 Task: Add Attachment from Trello to Card Card0000000106 in Board Board0000000027 in Workspace WS0000000009 in Trello. Add Cover Blue to Card Card0000000106 in Board Board0000000027 in Workspace WS0000000009 in Trello. Add "Copy Card To …" Button titled Button0000000106 to "bottom" of the list "To Do" to Card Card0000000106 in Board Board0000000027 in Workspace WS0000000009 in Trello. Add Description DS0000000106 to Card Card0000000106 in Board Board0000000027 in Workspace WS0000000009 in Trello. Add Comment CM0000000106 to Card Card0000000106 in Board Board0000000027 in Workspace WS0000000009 in Trello
Action: Mouse moved to (357, 308)
Screenshot: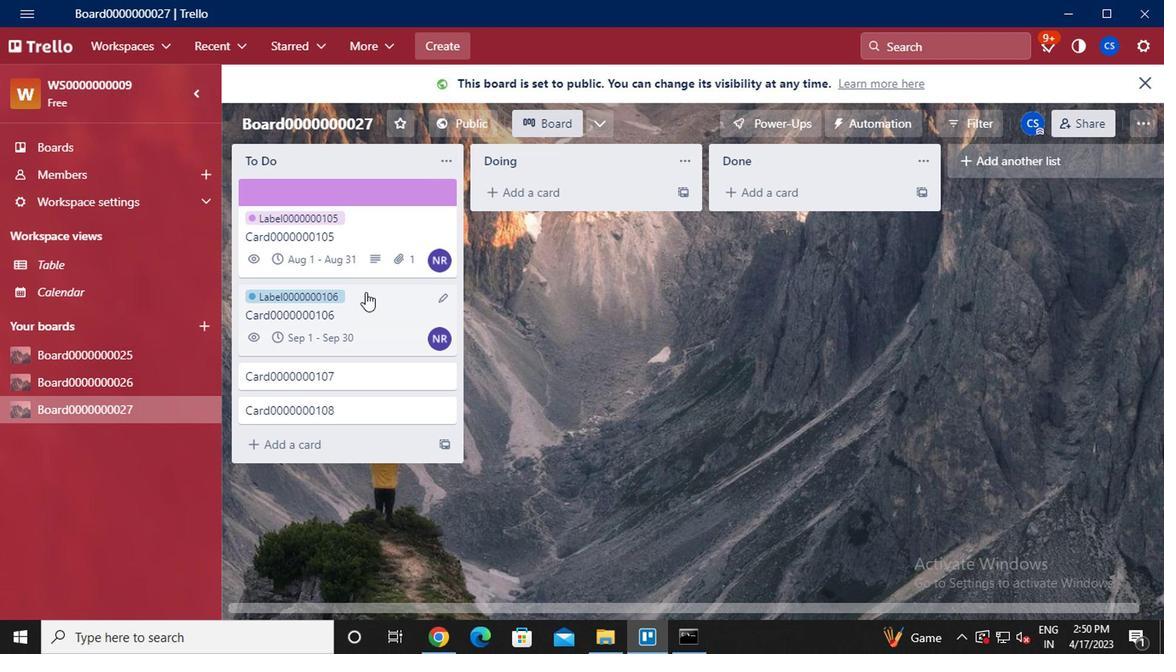 
Action: Mouse pressed left at (357, 308)
Screenshot: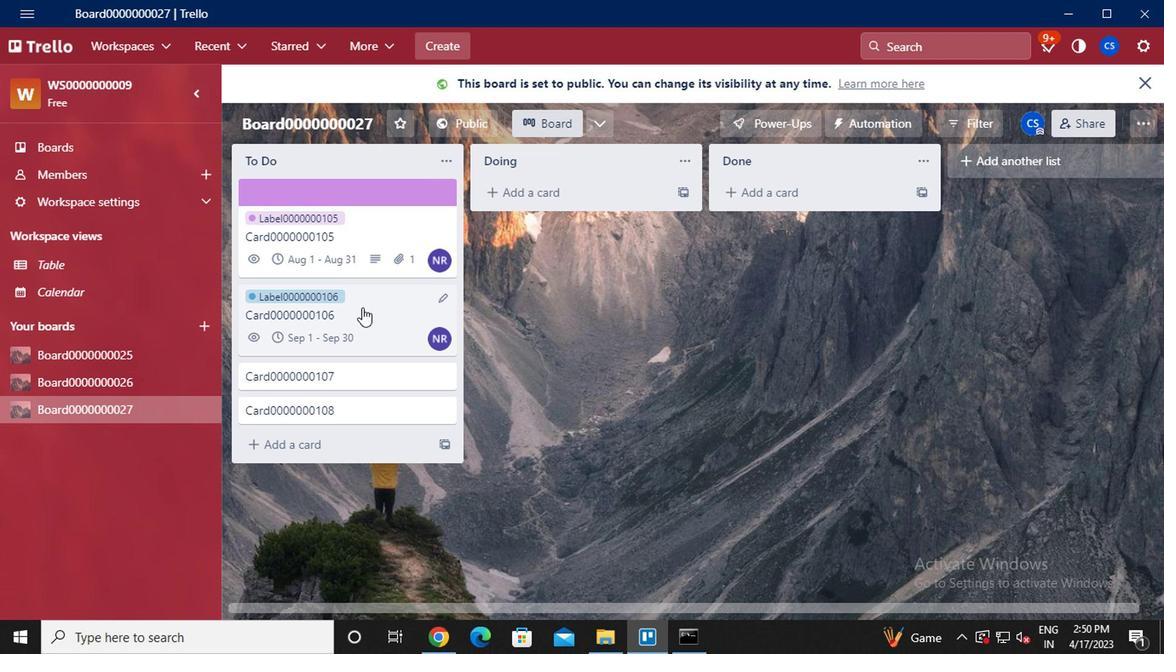 
Action: Mouse moved to (819, 299)
Screenshot: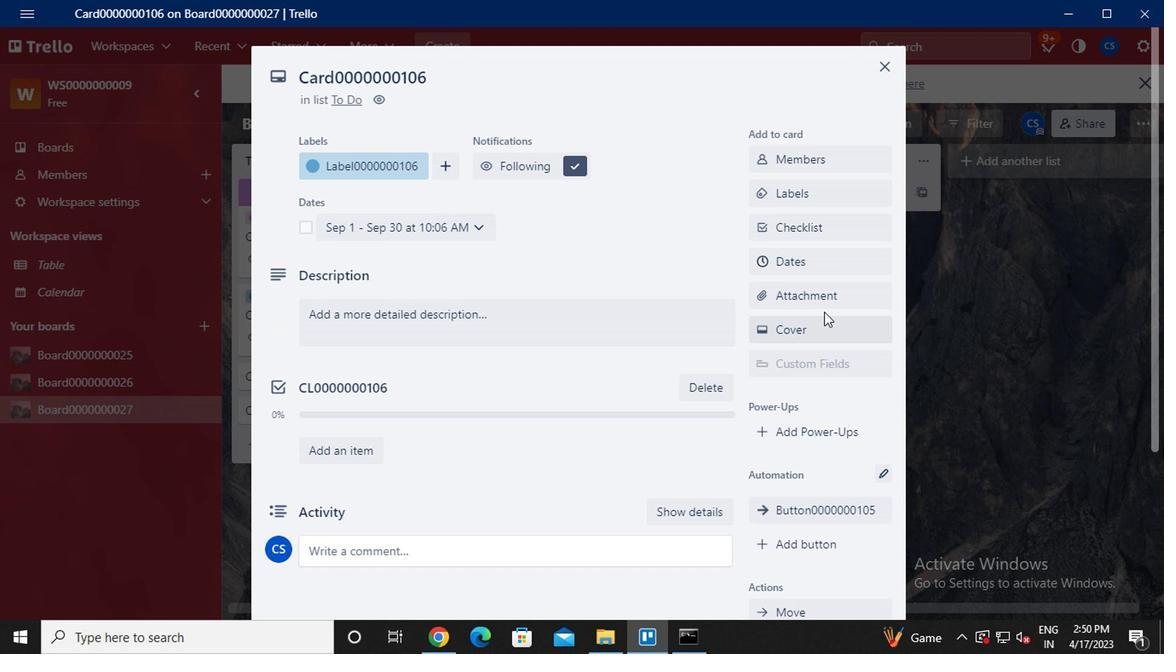 
Action: Mouse pressed left at (819, 299)
Screenshot: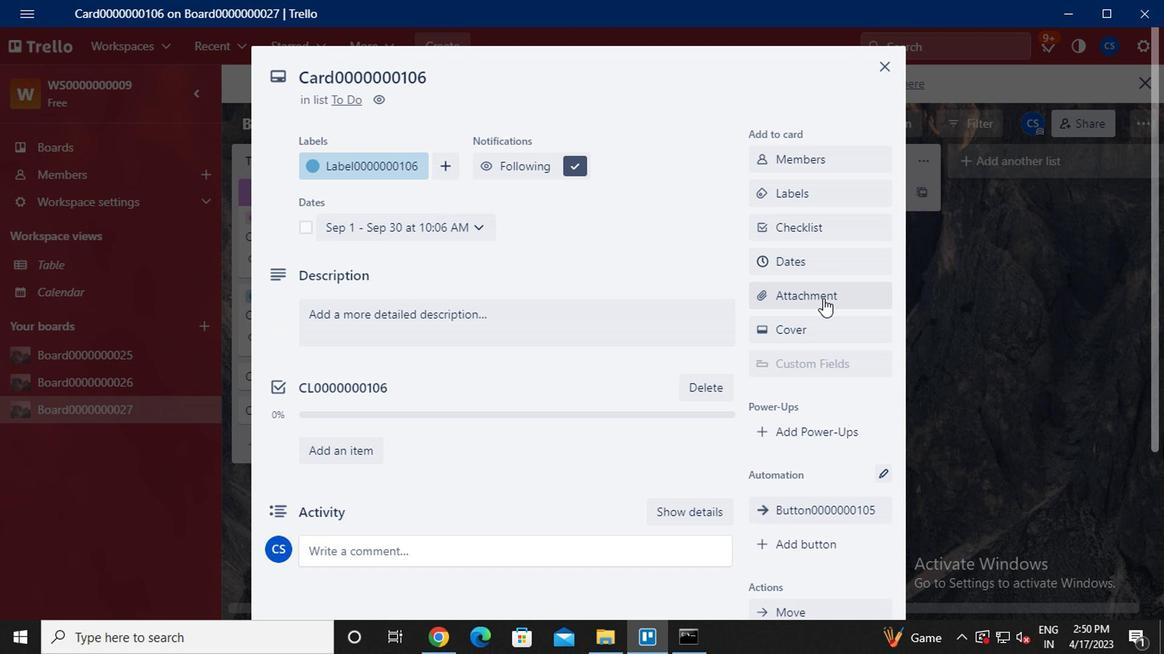 
Action: Mouse moved to (799, 175)
Screenshot: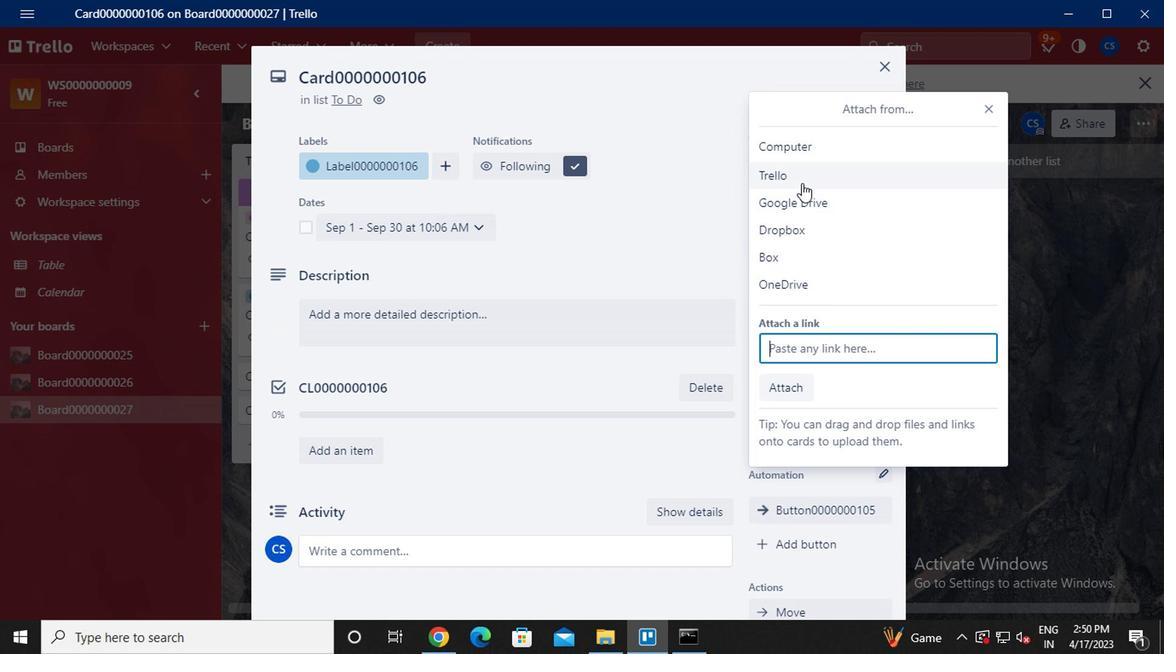 
Action: Mouse pressed left at (799, 175)
Screenshot: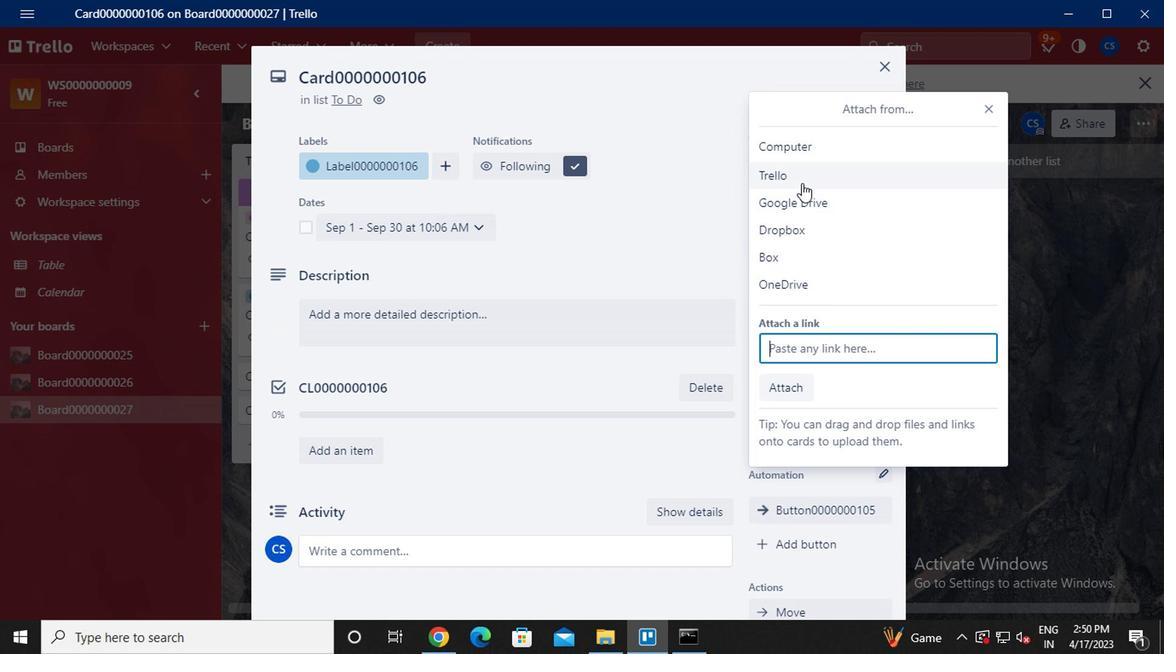 
Action: Mouse moved to (800, 207)
Screenshot: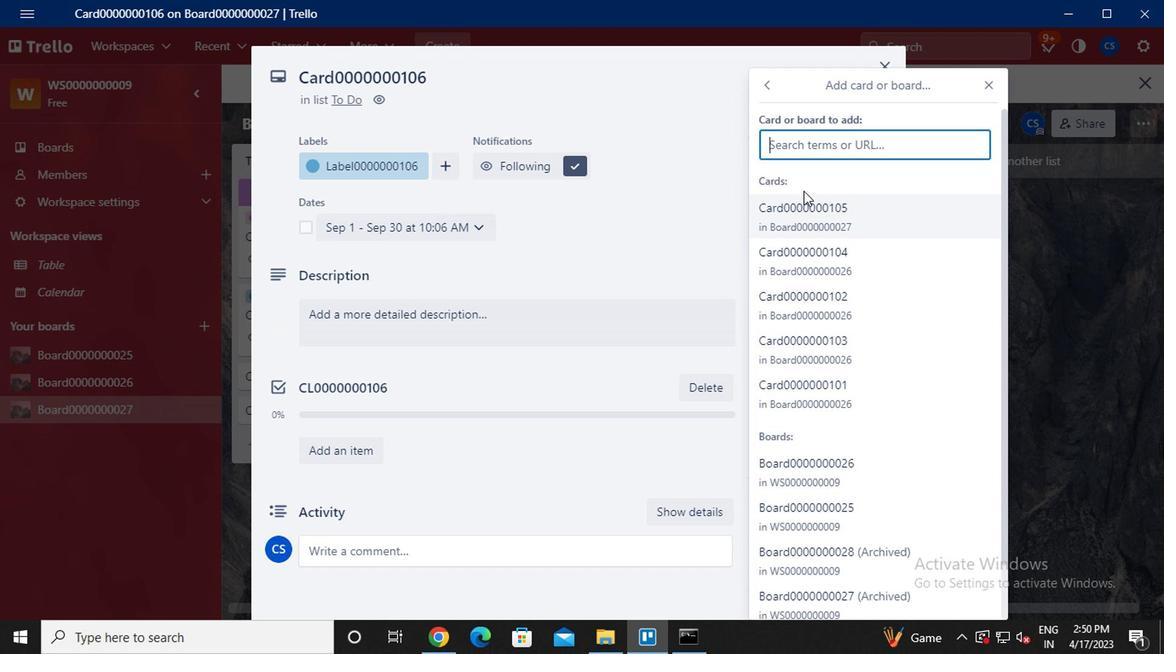
Action: Mouse pressed left at (800, 207)
Screenshot: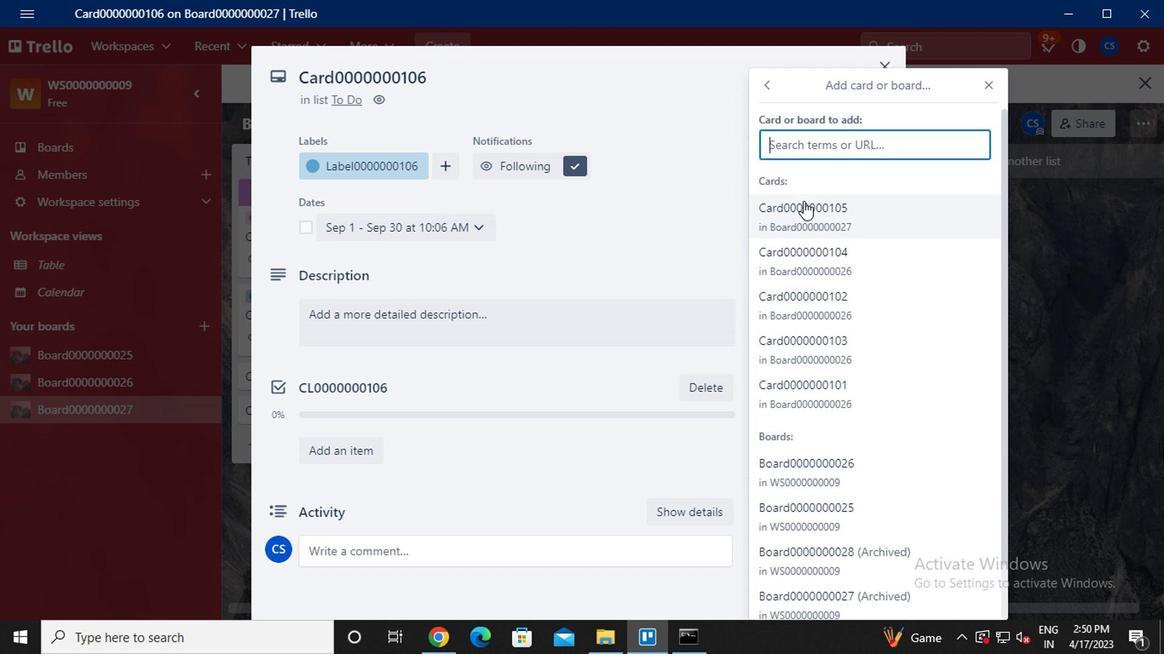 
Action: Mouse moved to (798, 335)
Screenshot: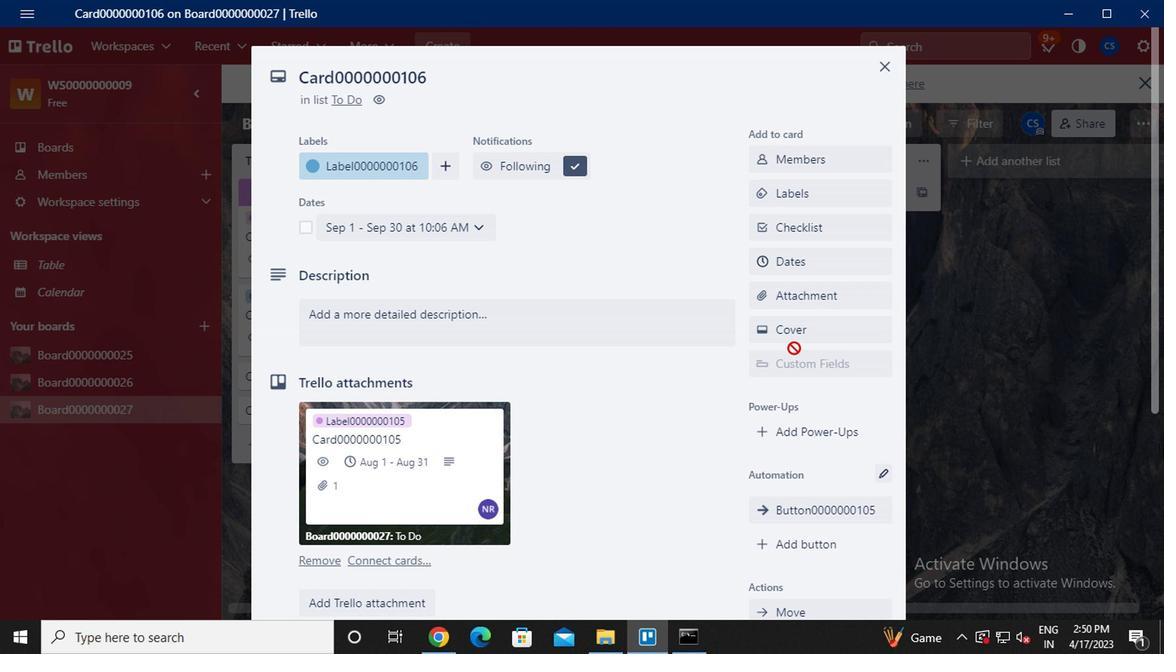 
Action: Mouse pressed left at (798, 335)
Screenshot: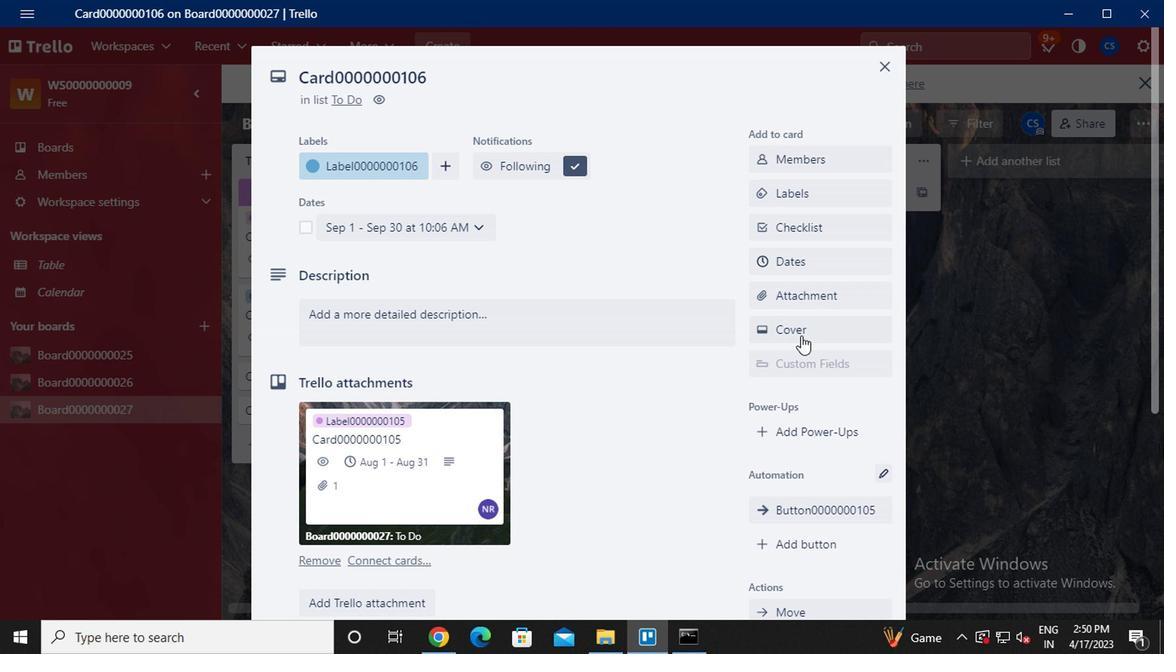 
Action: Mouse moved to (775, 308)
Screenshot: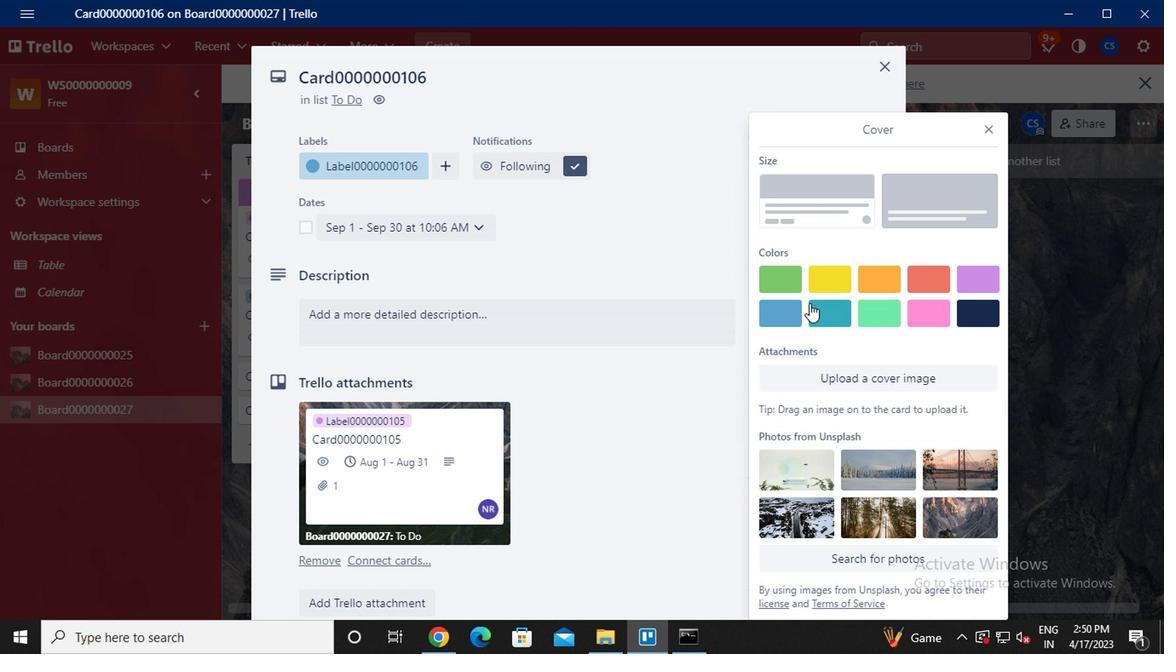 
Action: Mouse pressed left at (775, 308)
Screenshot: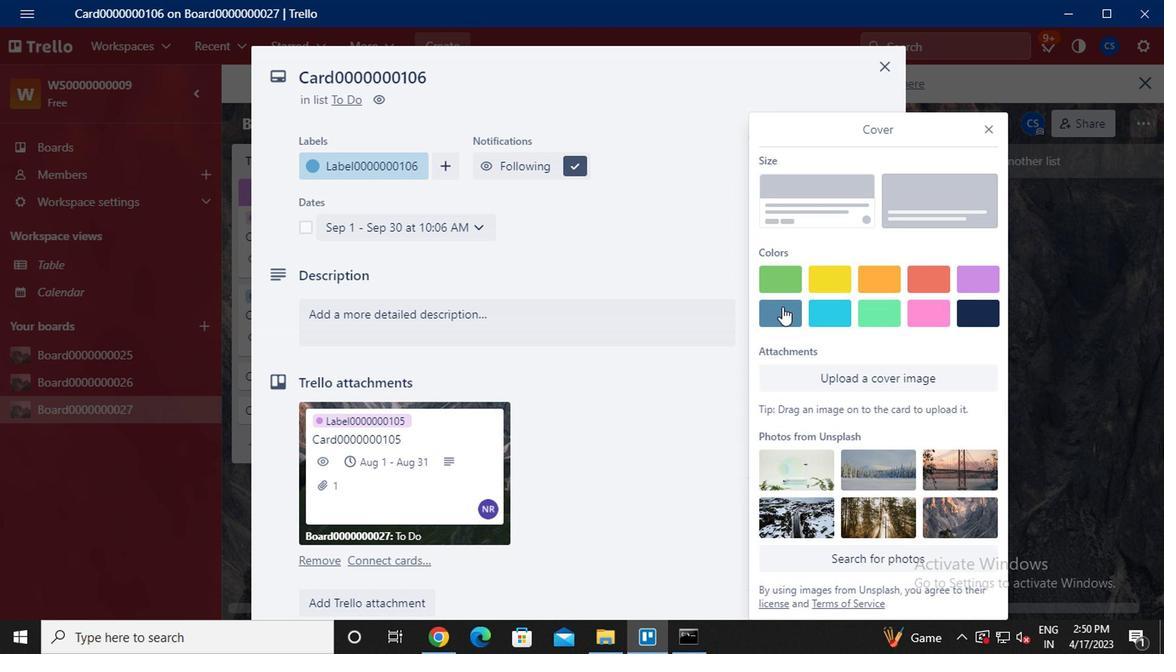 
Action: Mouse moved to (983, 98)
Screenshot: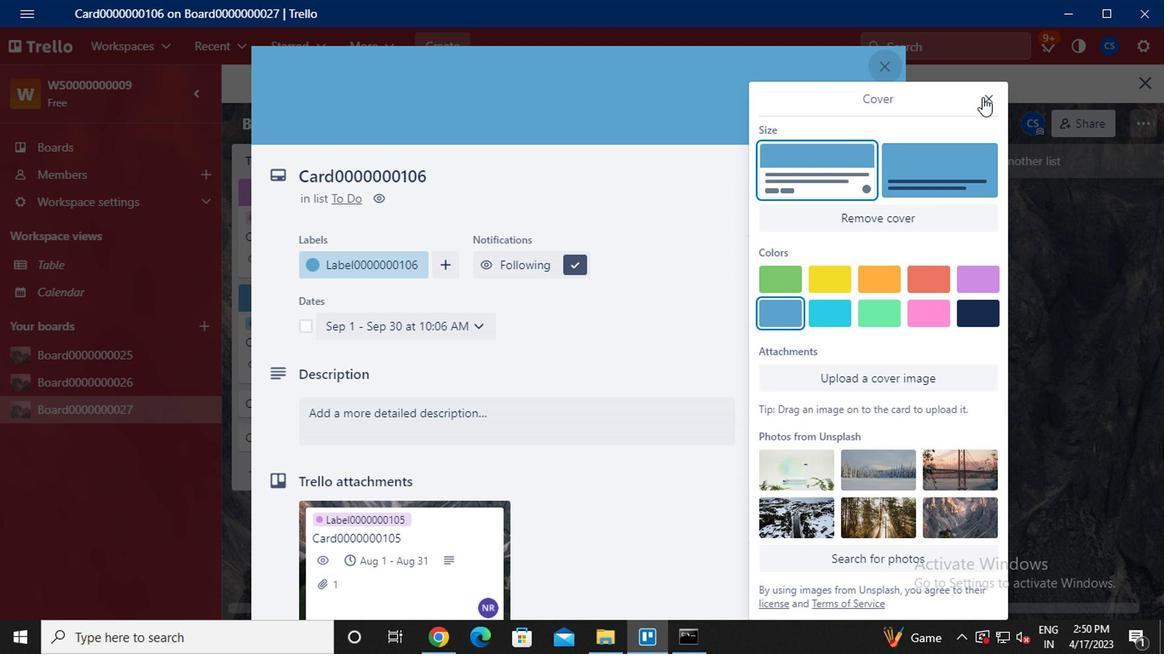 
Action: Mouse pressed left at (983, 98)
Screenshot: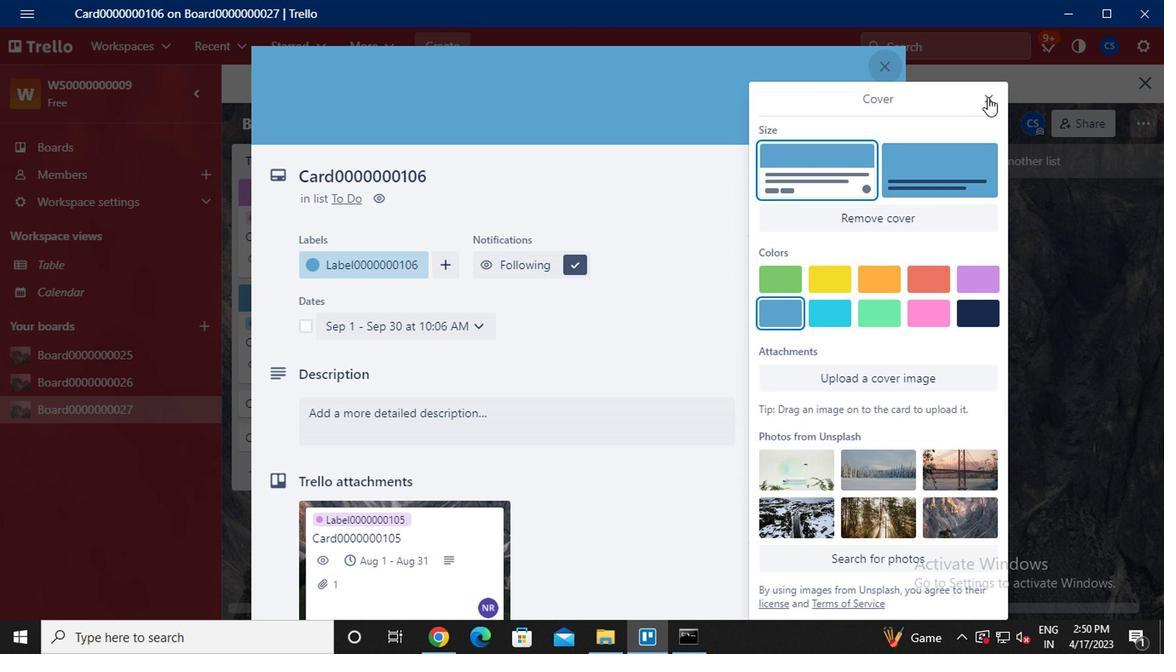 
Action: Mouse moved to (825, 300)
Screenshot: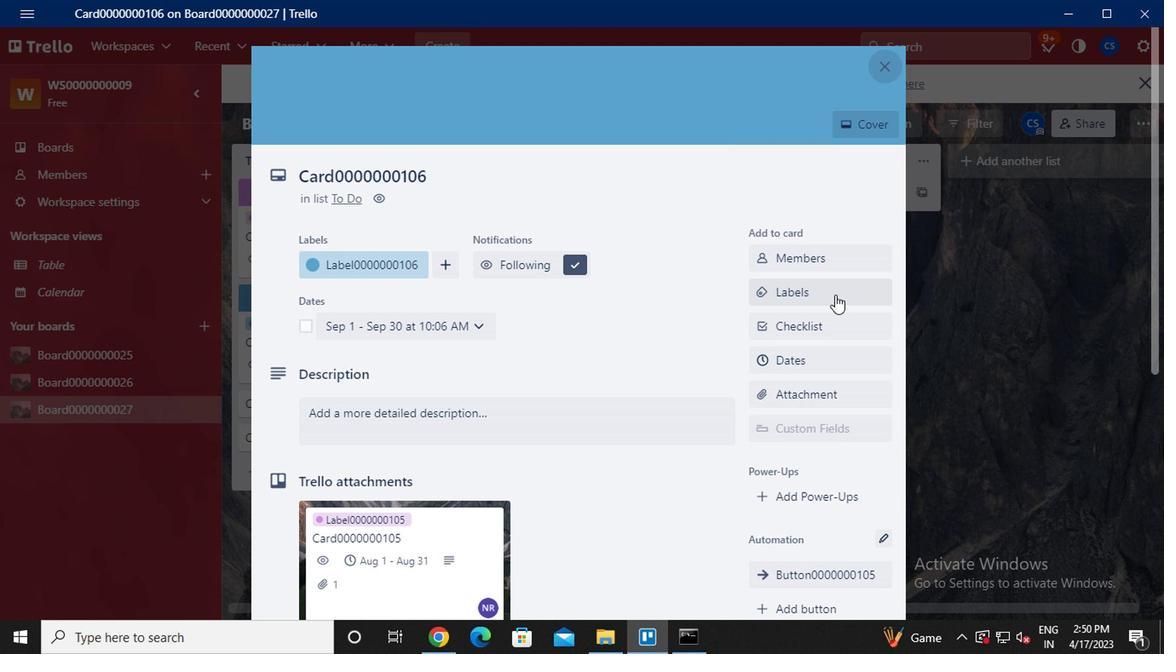 
Action: Mouse scrolled (825, 299) with delta (0, 0)
Screenshot: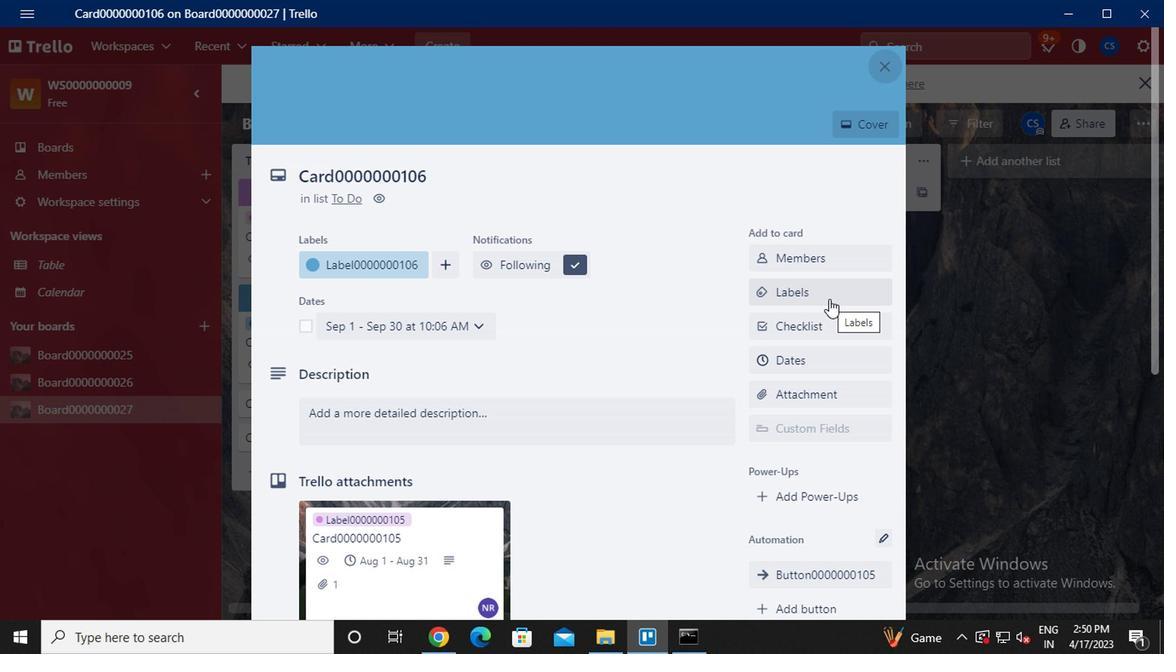 
Action: Mouse moved to (824, 300)
Screenshot: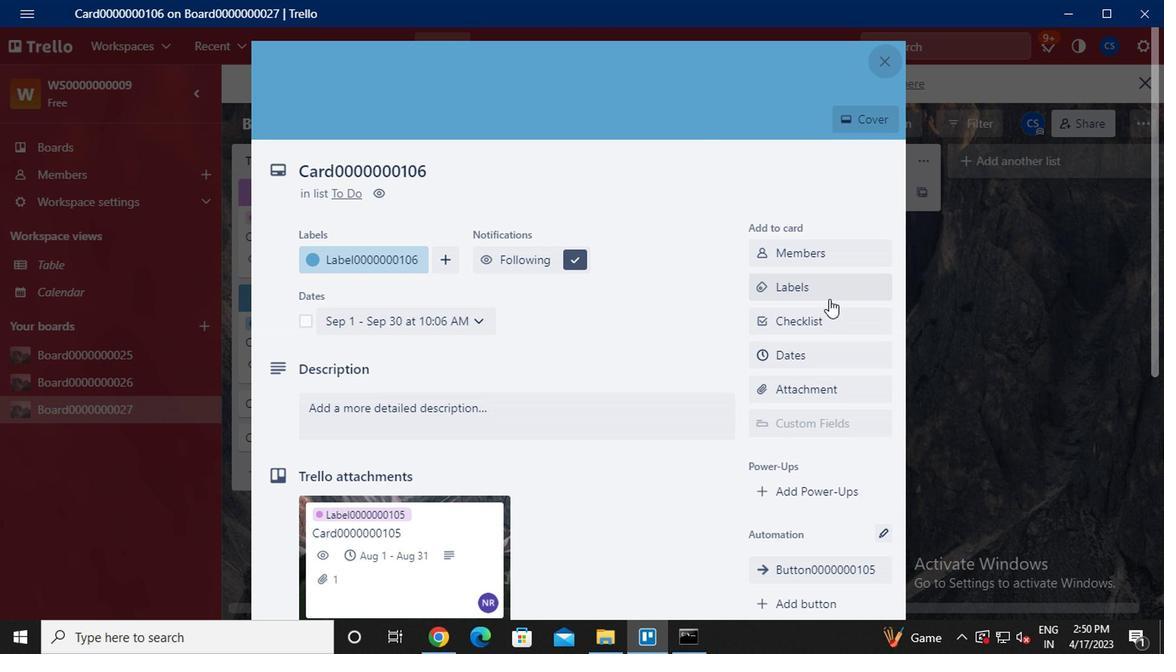 
Action: Mouse scrolled (824, 300) with delta (0, 0)
Screenshot: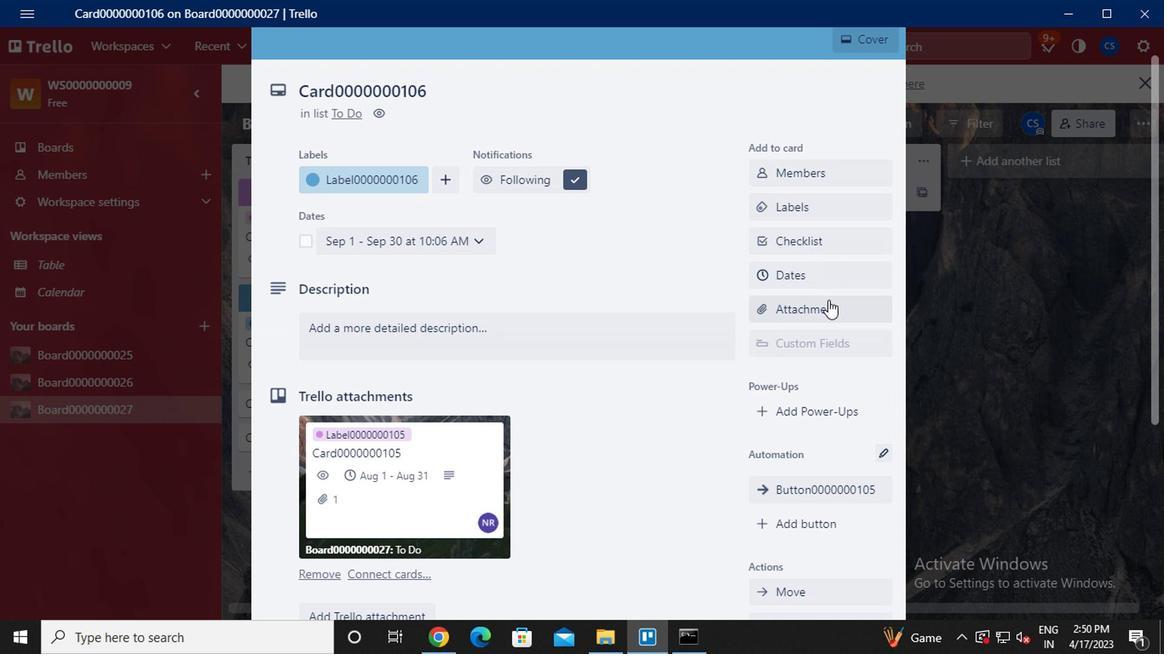 
Action: Mouse moved to (796, 436)
Screenshot: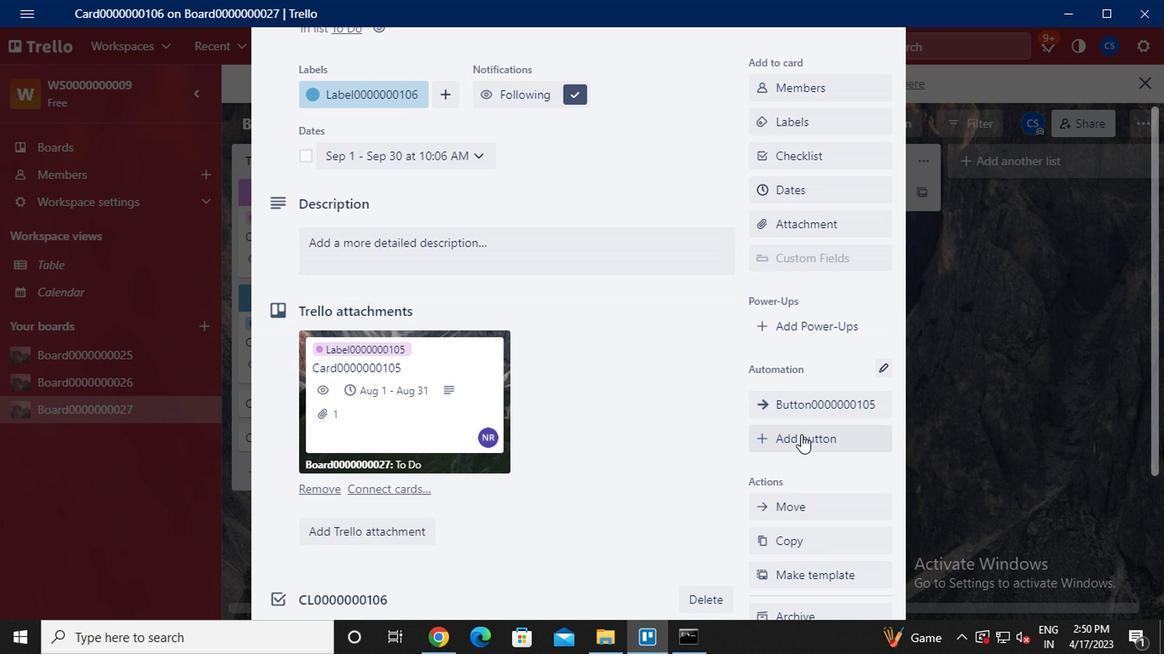 
Action: Mouse pressed left at (796, 436)
Screenshot: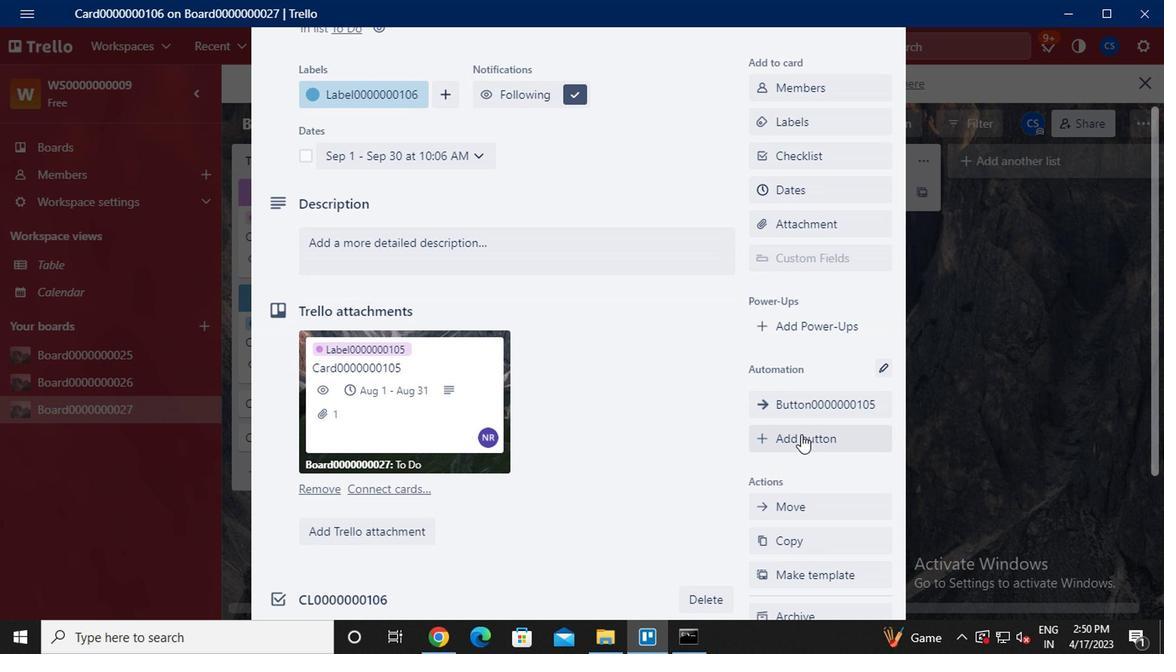 
Action: Mouse moved to (827, 198)
Screenshot: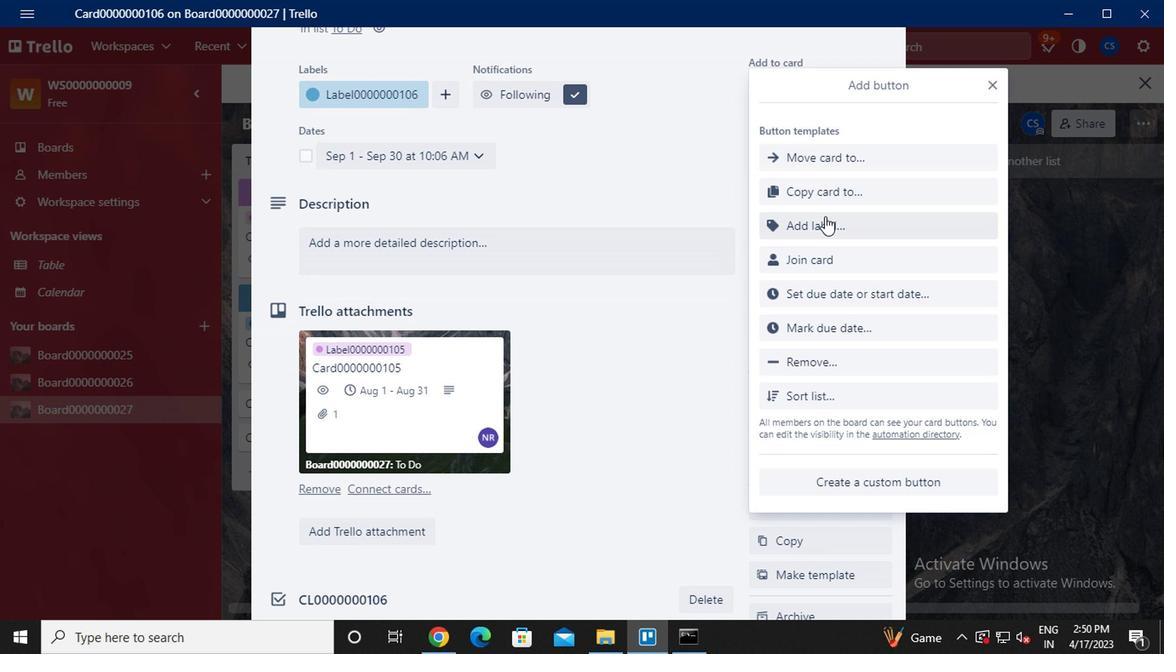 
Action: Mouse pressed left at (827, 198)
Screenshot: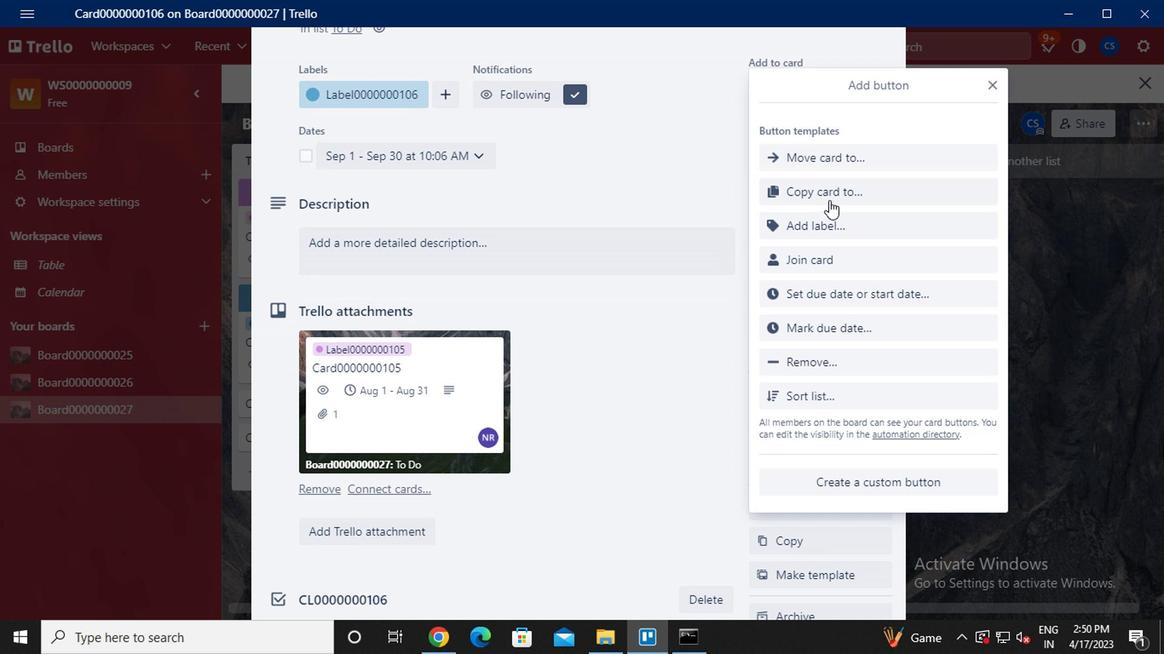 
Action: Mouse moved to (788, 235)
Screenshot: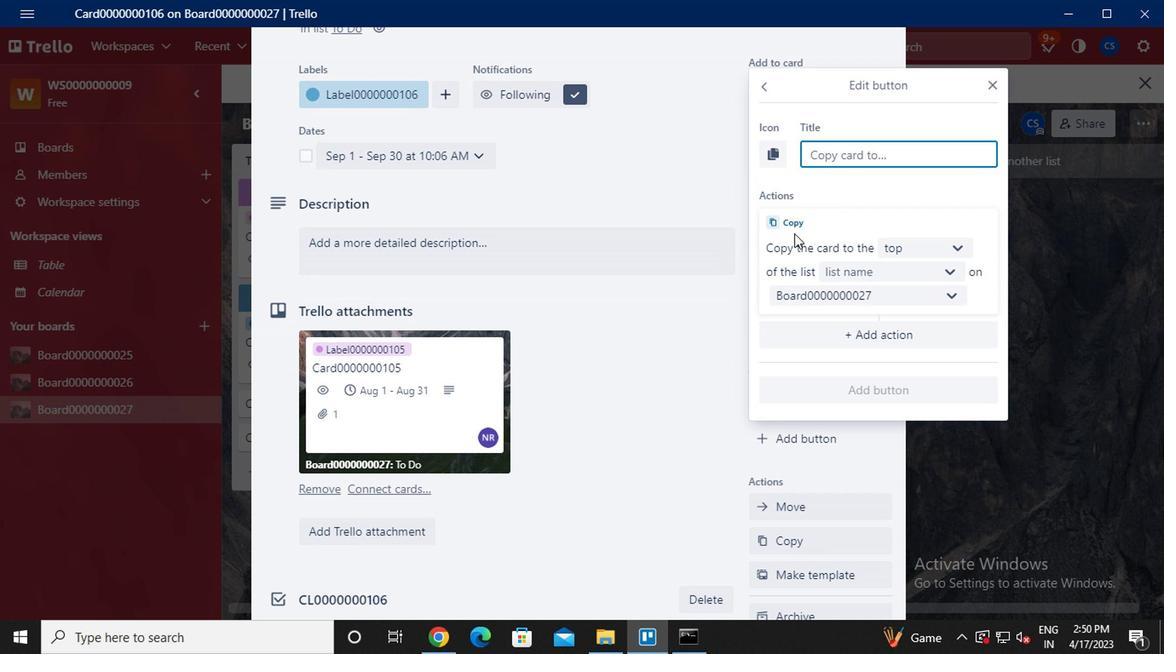 
Action: Key pressed <Key.caps_lock>b<Key.caps_lock>utton0000000106
Screenshot: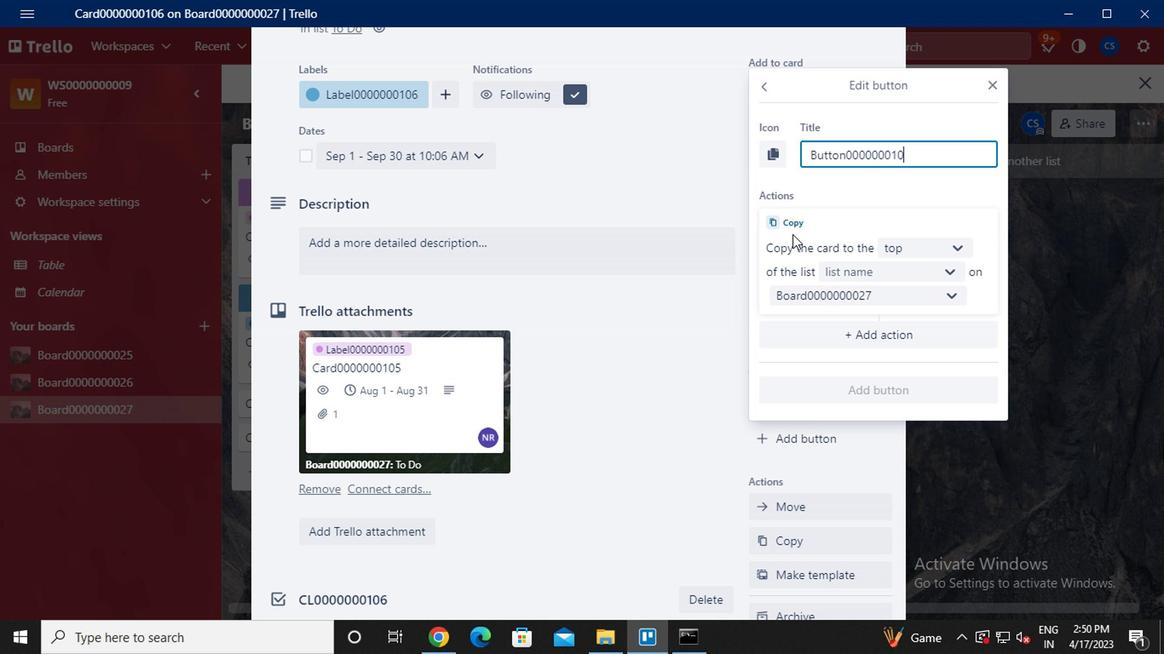 
Action: Mouse moved to (874, 270)
Screenshot: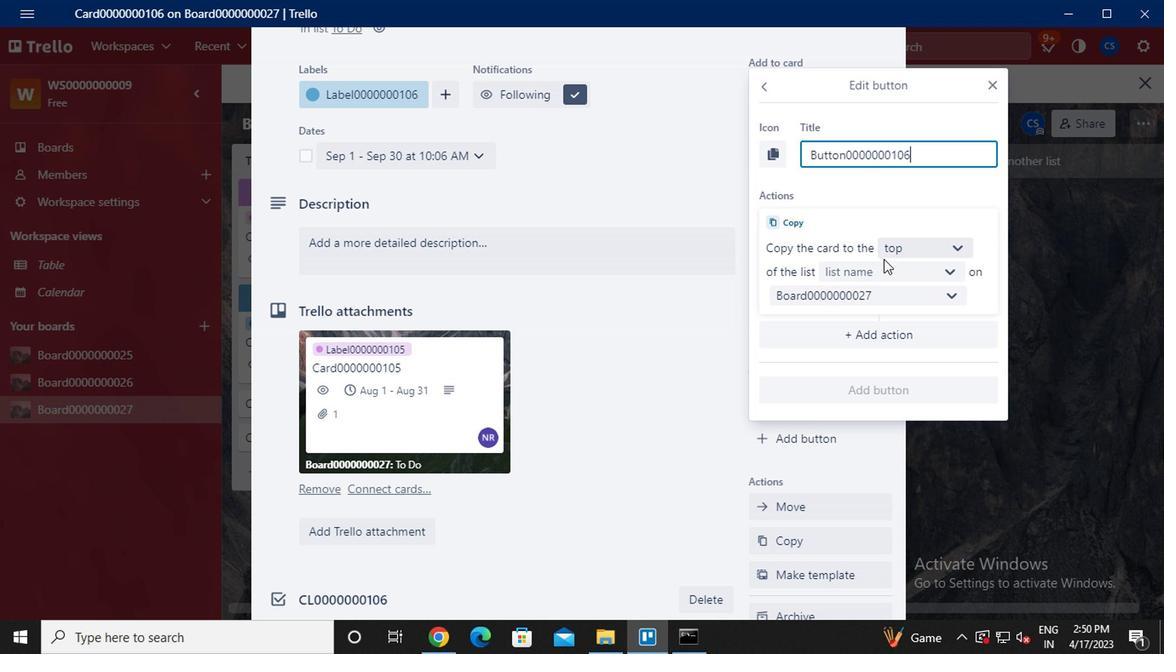 
Action: Mouse pressed left at (874, 270)
Screenshot: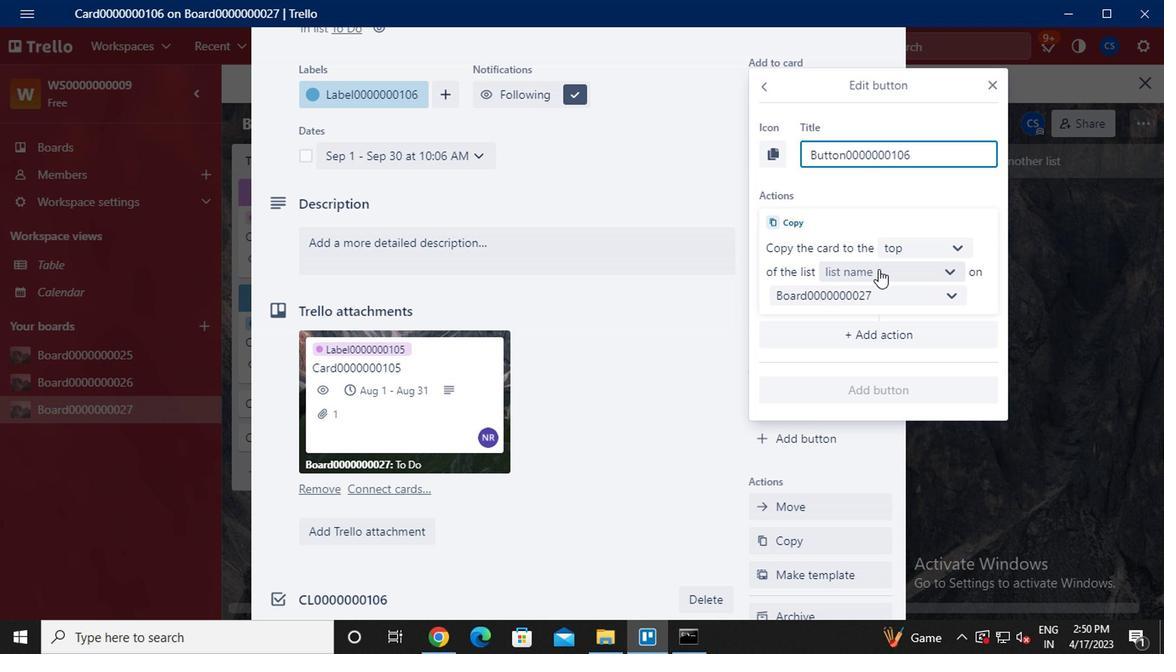 
Action: Mouse moved to (864, 309)
Screenshot: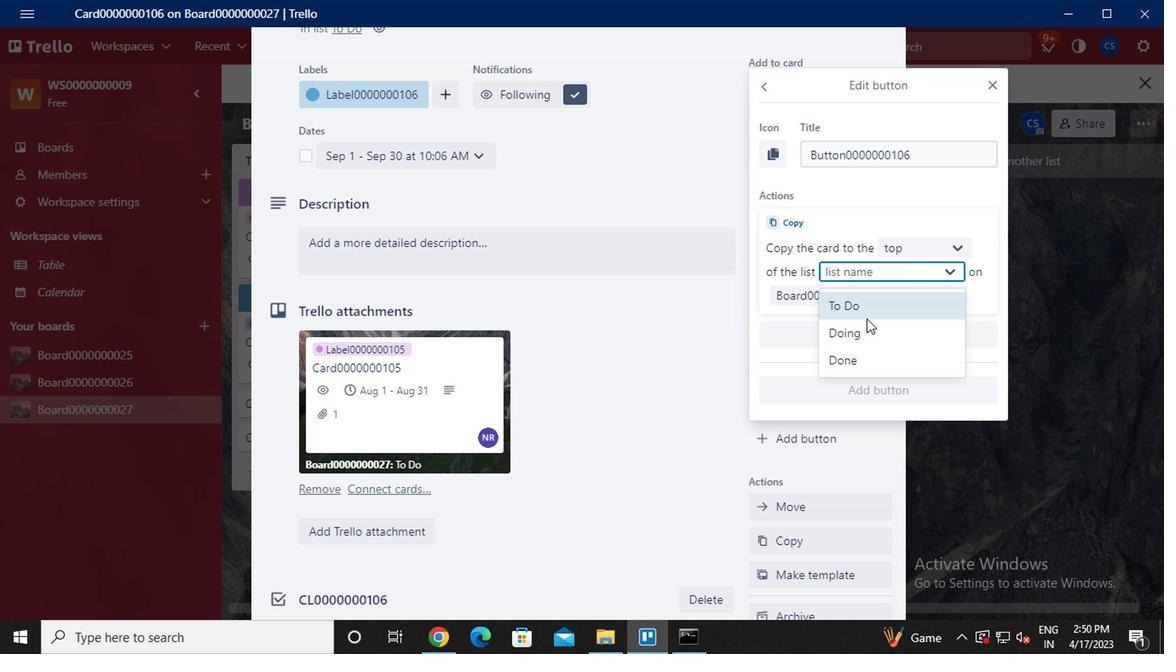 
Action: Mouse pressed left at (864, 309)
Screenshot: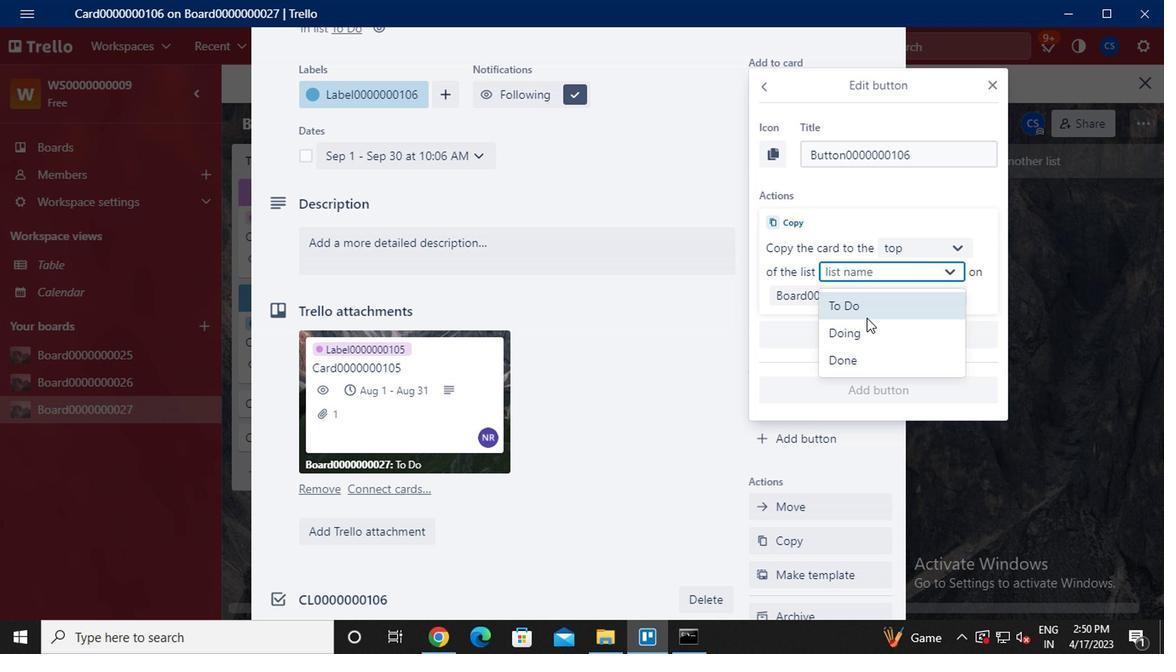 
Action: Mouse moved to (876, 398)
Screenshot: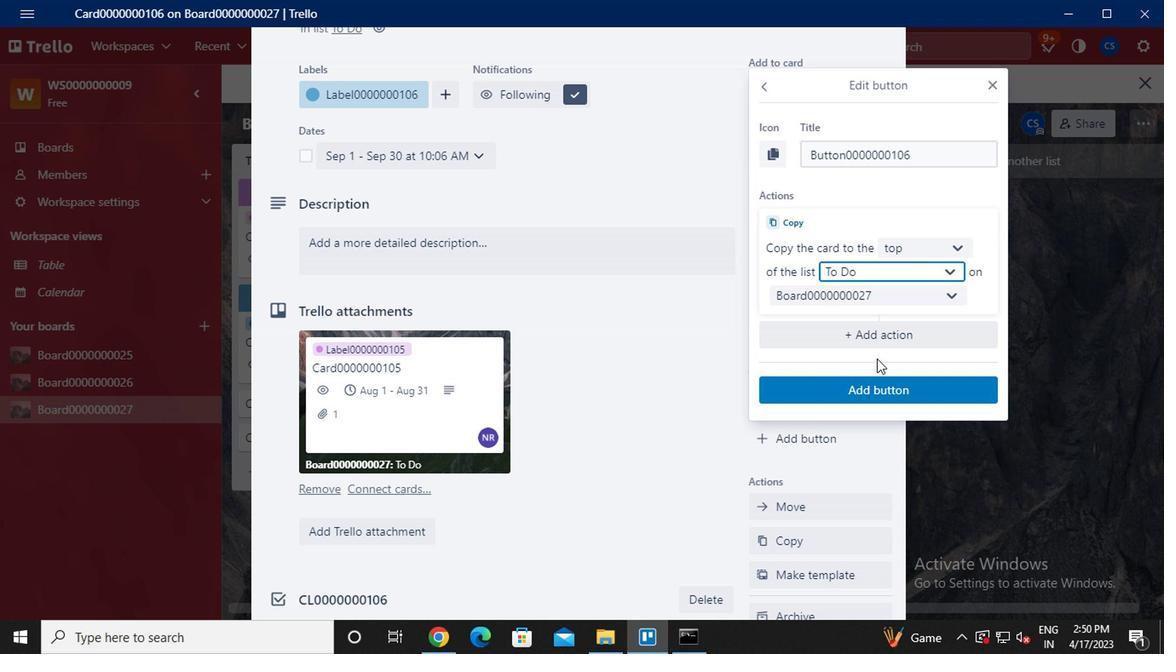 
Action: Mouse pressed left at (876, 398)
Screenshot: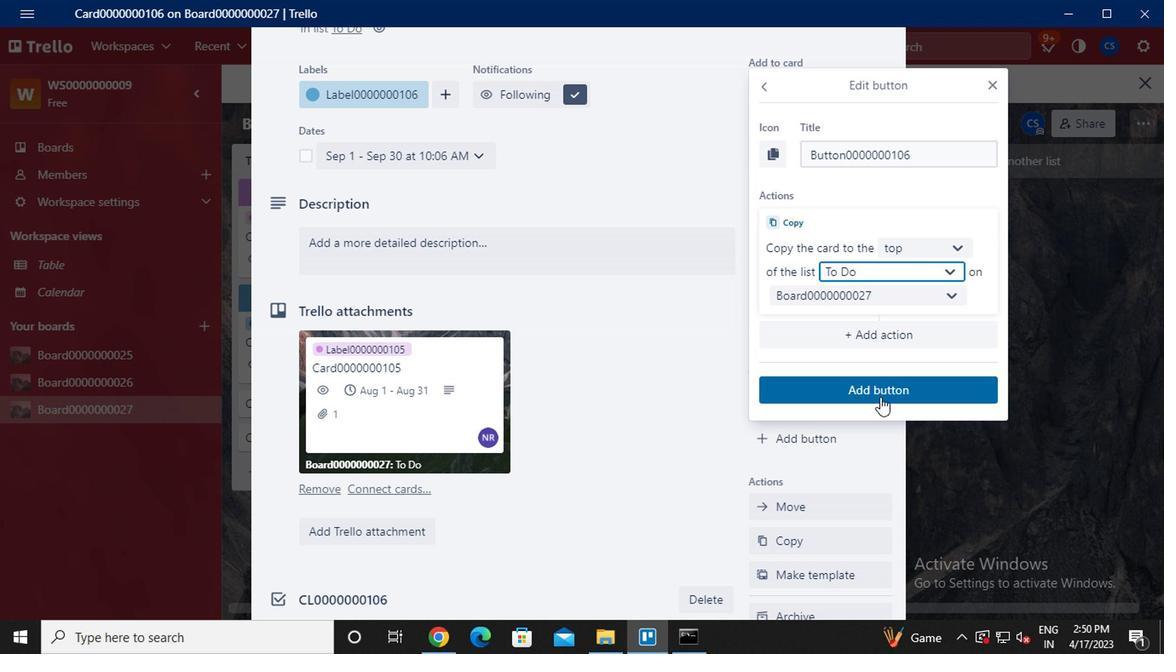 
Action: Mouse moved to (481, 353)
Screenshot: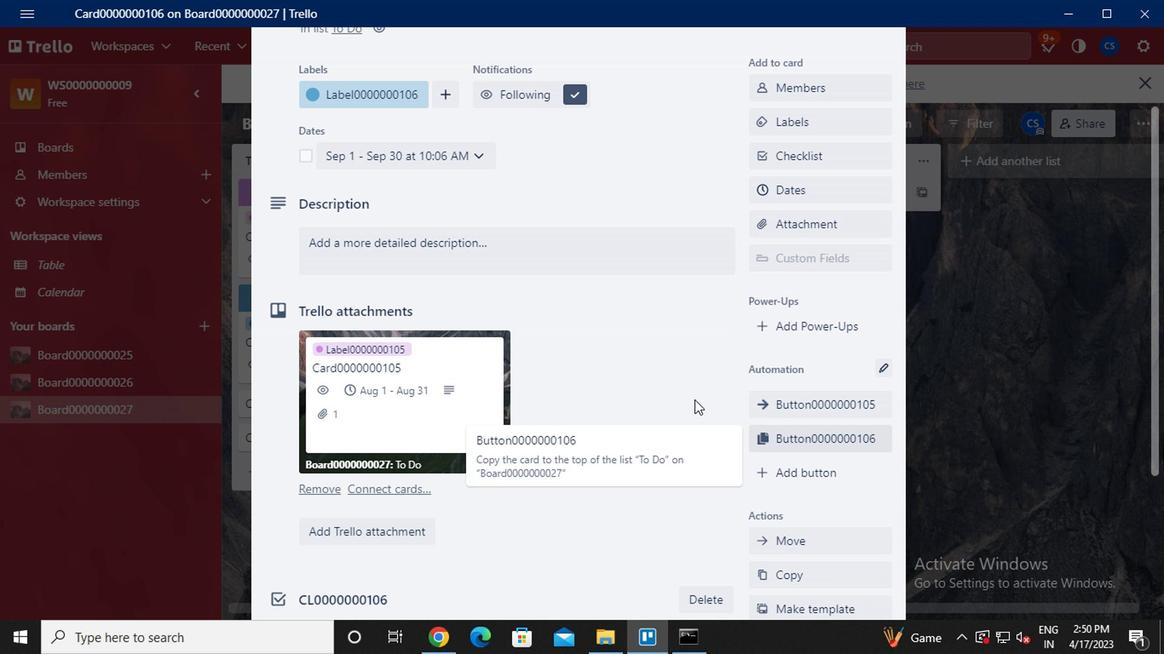 
Action: Mouse scrolled (481, 354) with delta (0, 1)
Screenshot: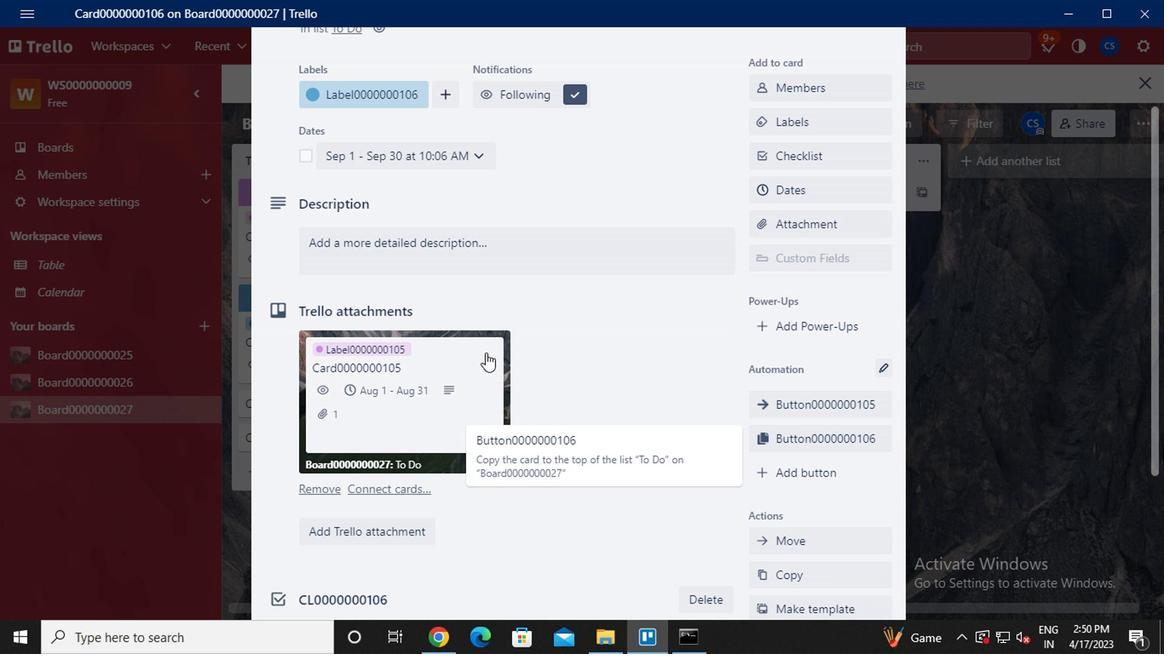 
Action: Mouse moved to (449, 334)
Screenshot: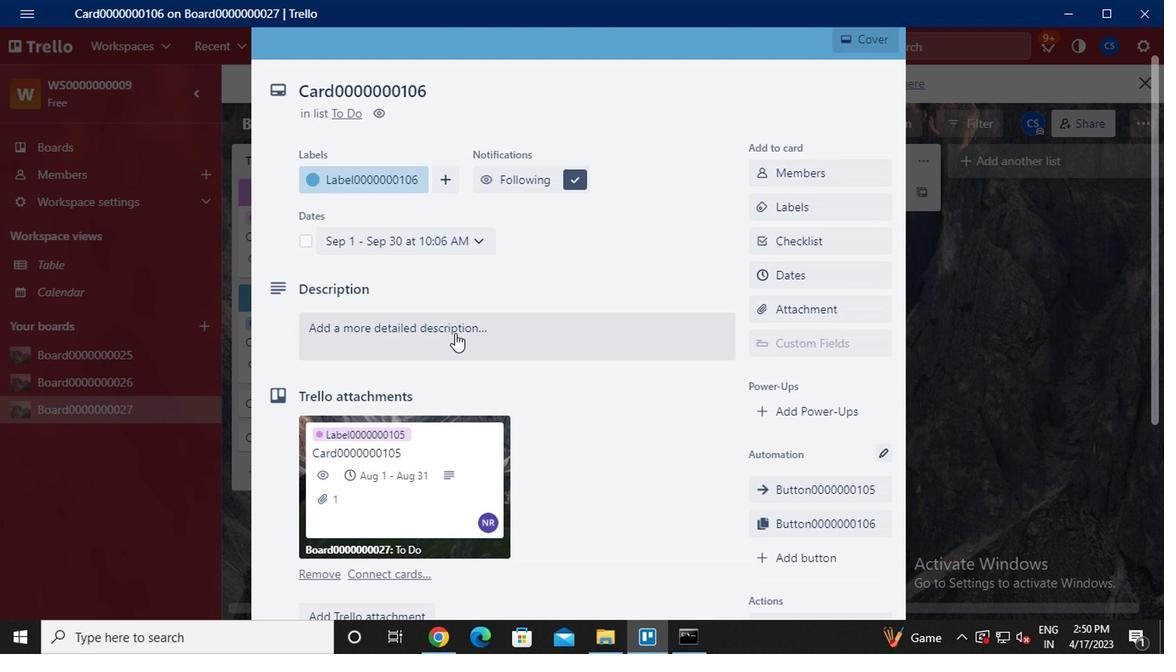 
Action: Mouse pressed left at (449, 334)
Screenshot: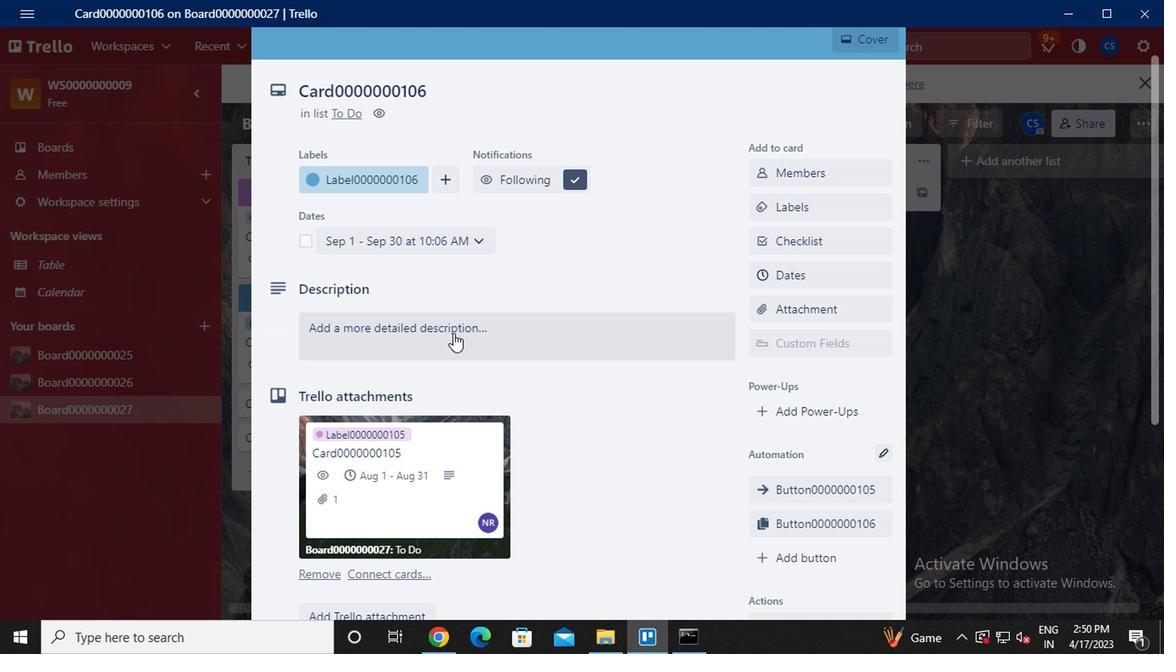 
Action: Mouse moved to (448, 334)
Screenshot: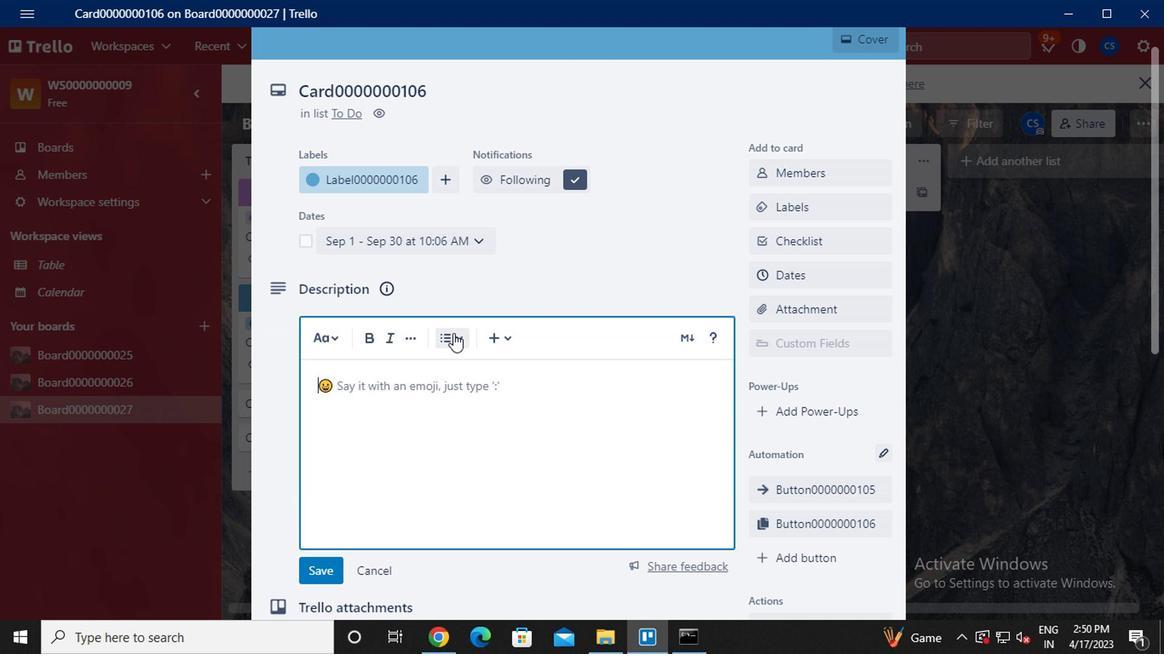 
Action: Key pressed <Key.caps_lock>ds00000000<Key.backspace>16<Key.backspace><Key.backspace>106
Screenshot: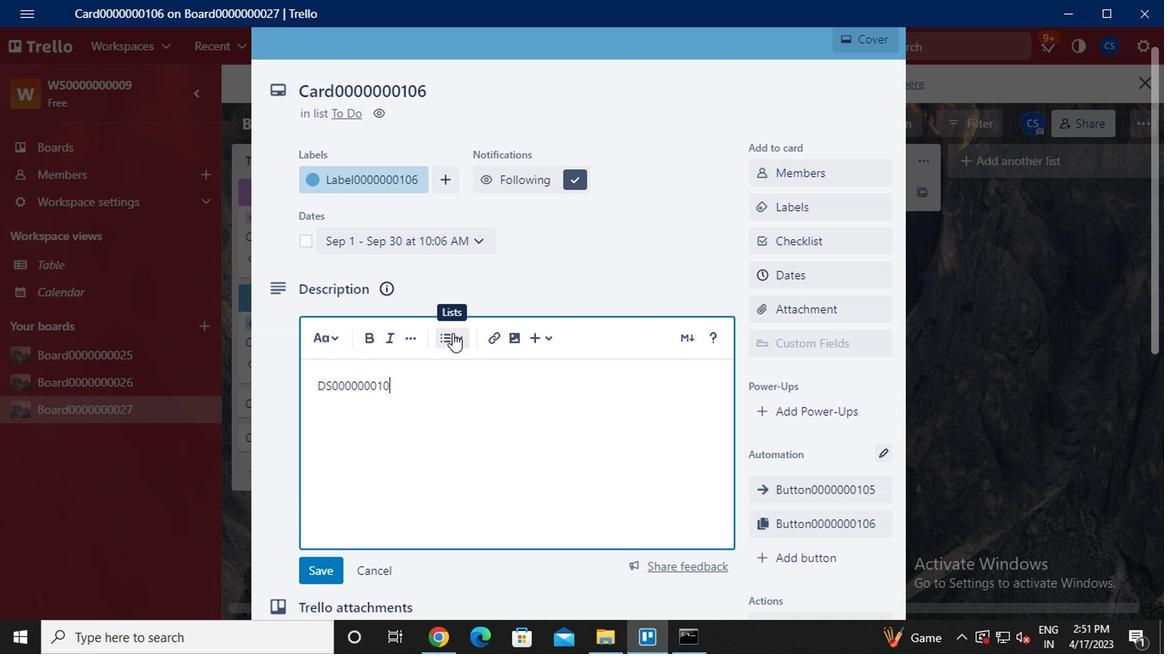 
Action: Mouse moved to (397, 401)
Screenshot: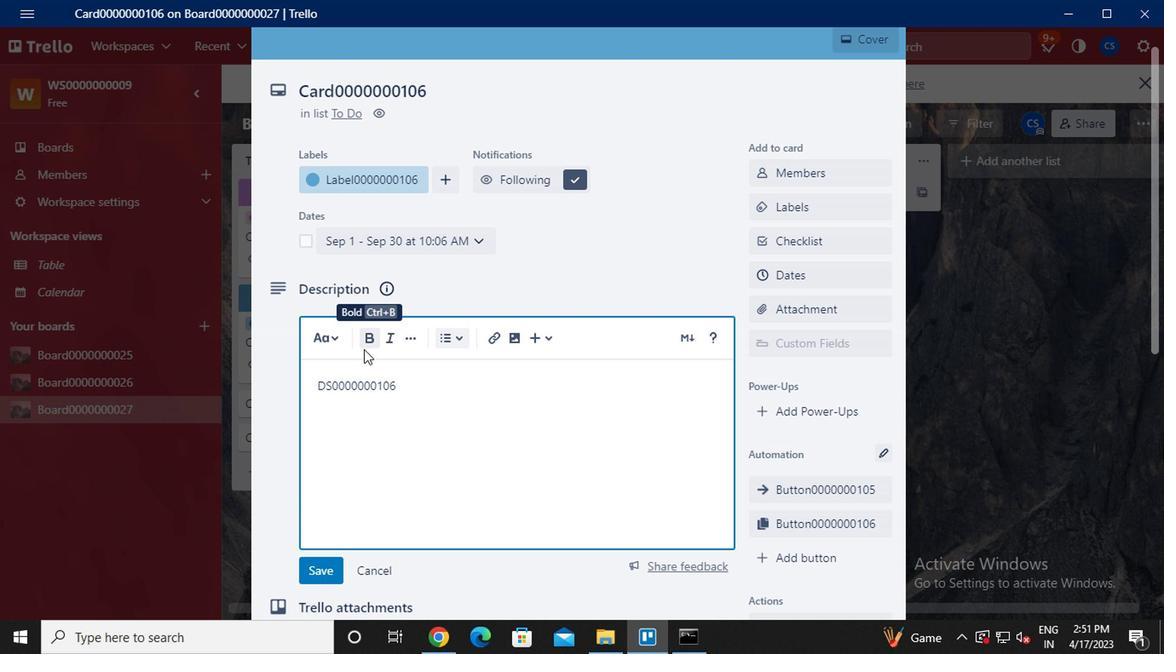 
Action: Mouse scrolled (397, 400) with delta (0, 0)
Screenshot: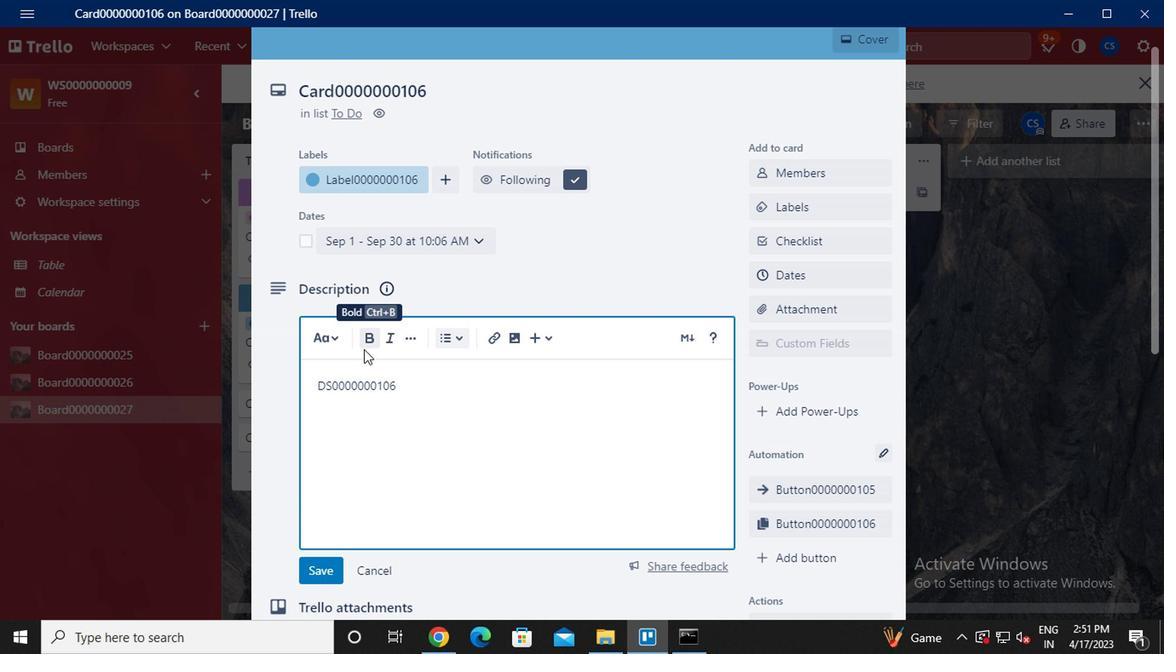 
Action: Mouse moved to (399, 442)
Screenshot: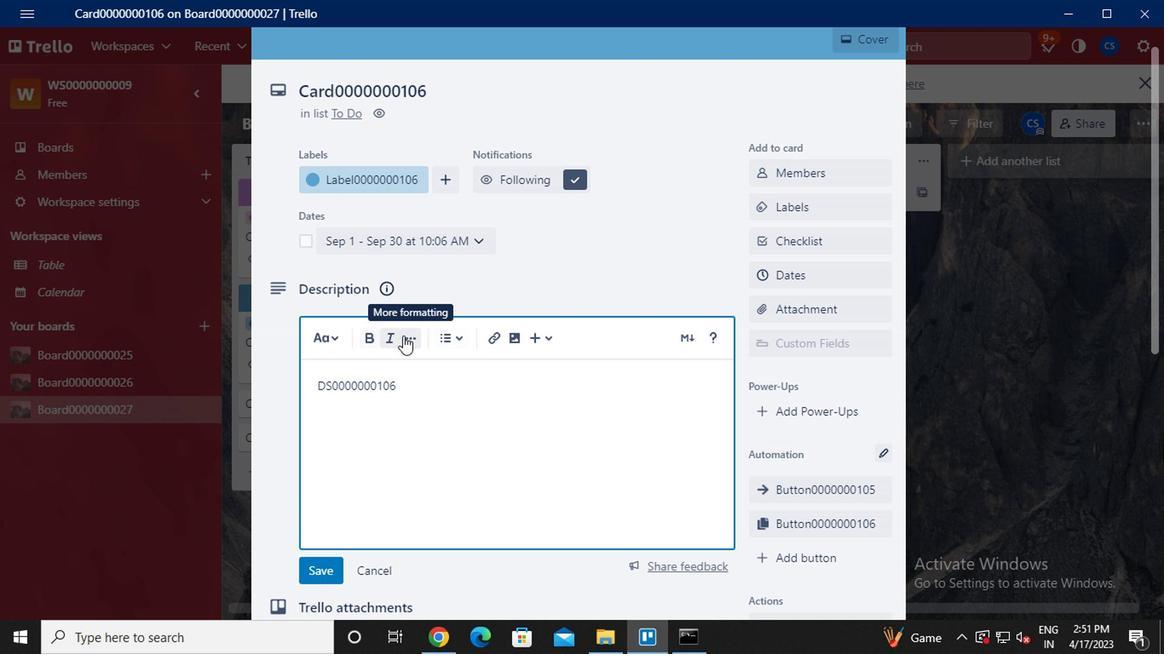 
Action: Mouse scrolled (399, 441) with delta (0, -1)
Screenshot: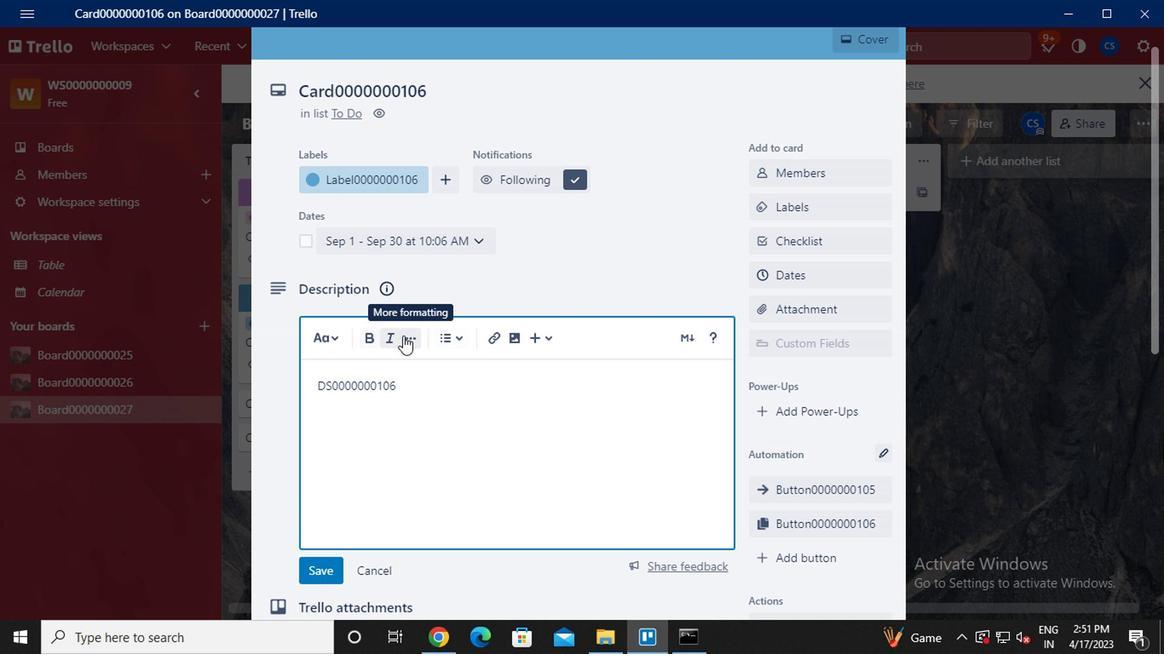 
Action: Mouse moved to (308, 391)
Screenshot: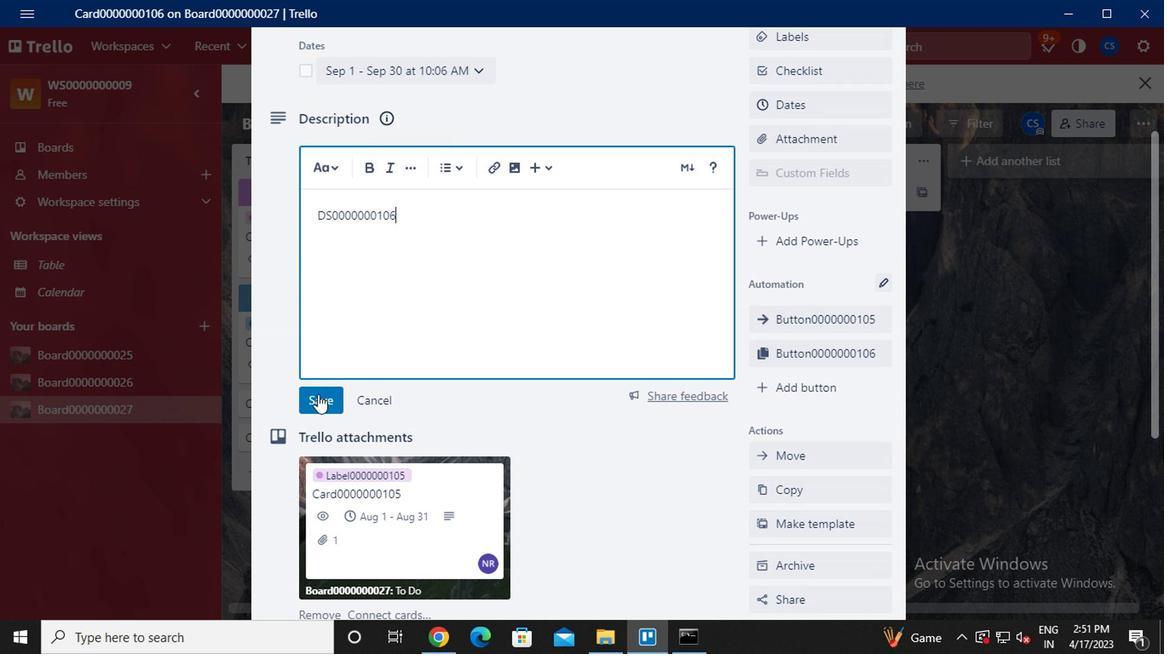 
Action: Mouse pressed left at (308, 391)
Screenshot: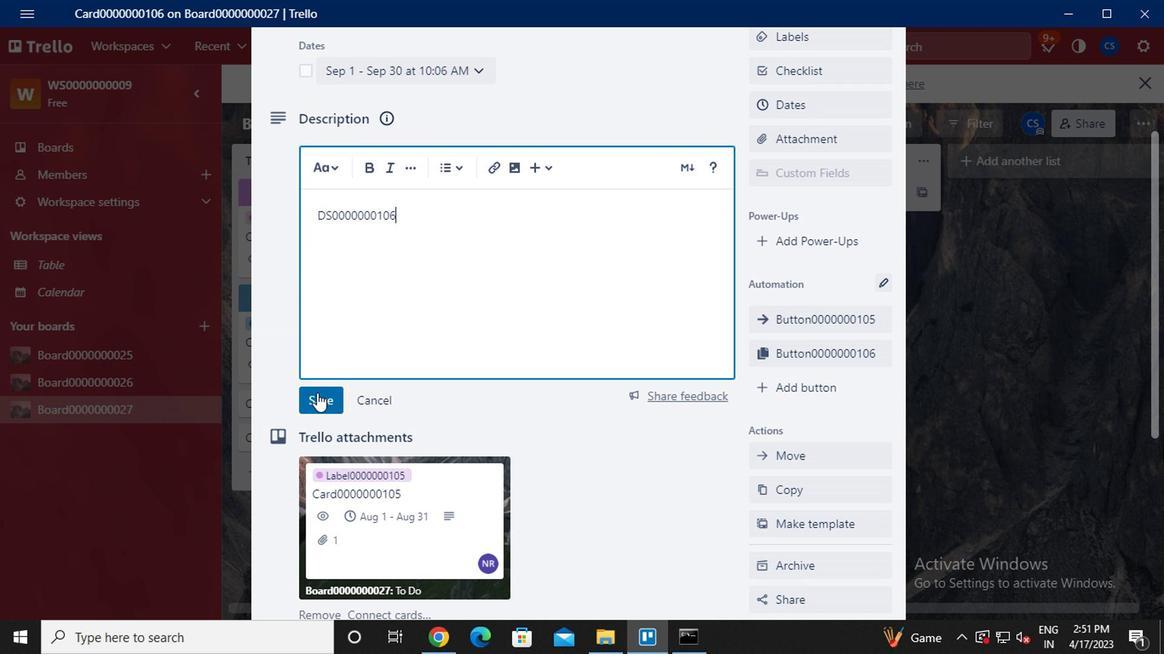 
Action: Mouse moved to (456, 408)
Screenshot: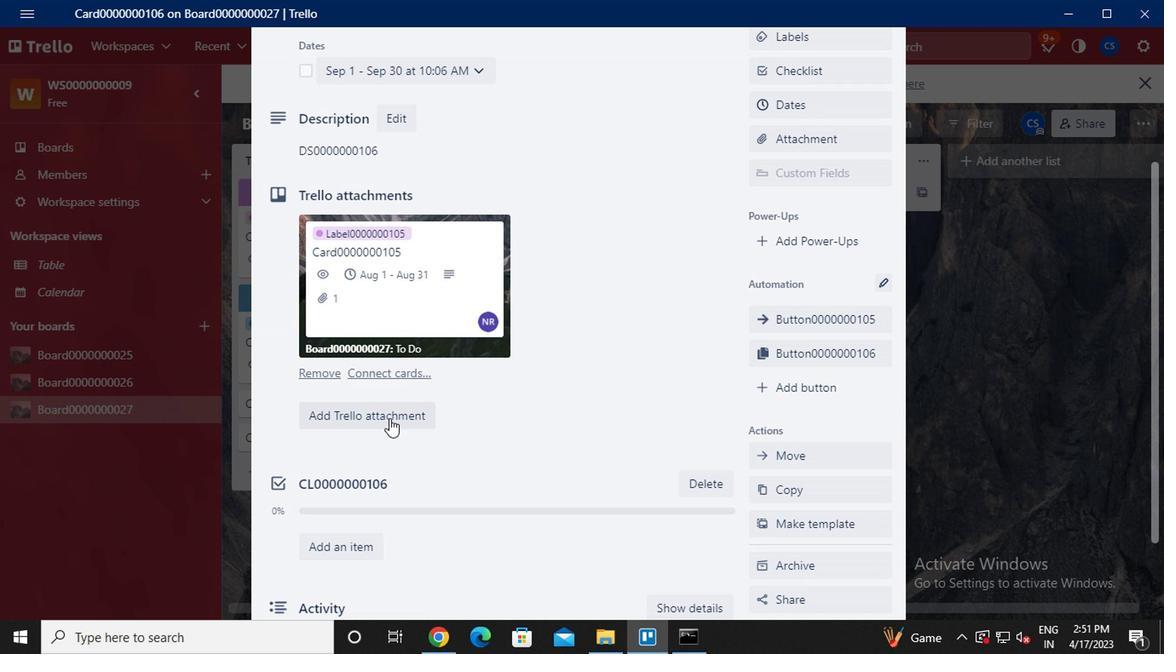 
Action: Mouse scrolled (456, 407) with delta (0, 0)
Screenshot: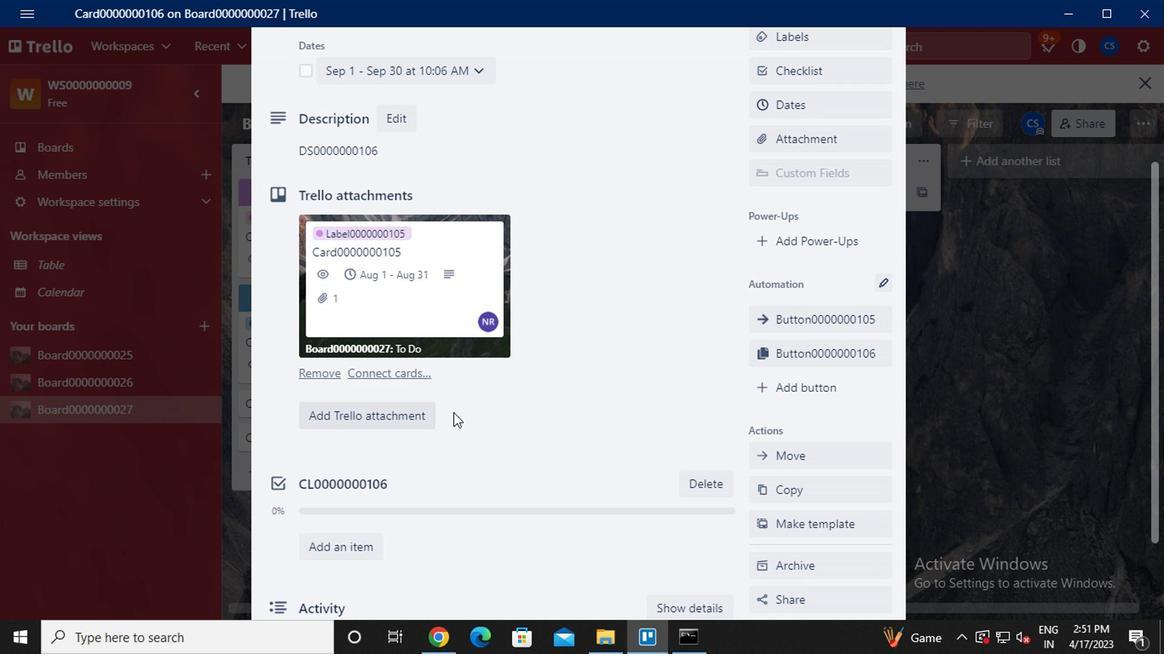 
Action: Mouse scrolled (456, 407) with delta (0, 0)
Screenshot: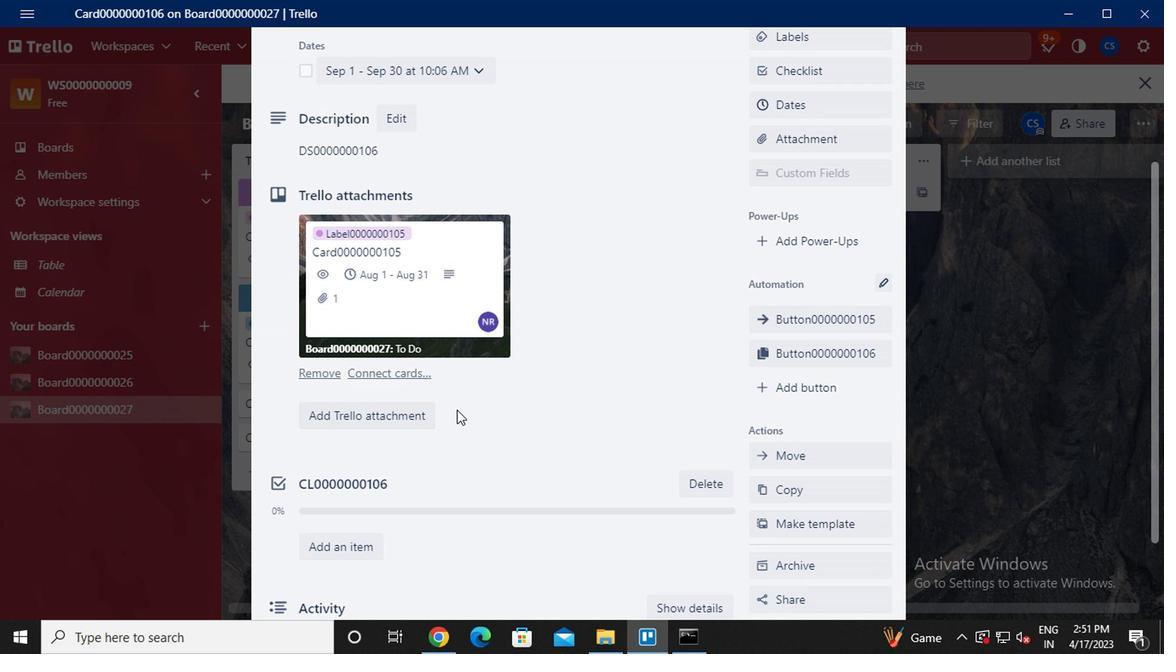 
Action: Mouse scrolled (456, 407) with delta (0, 0)
Screenshot: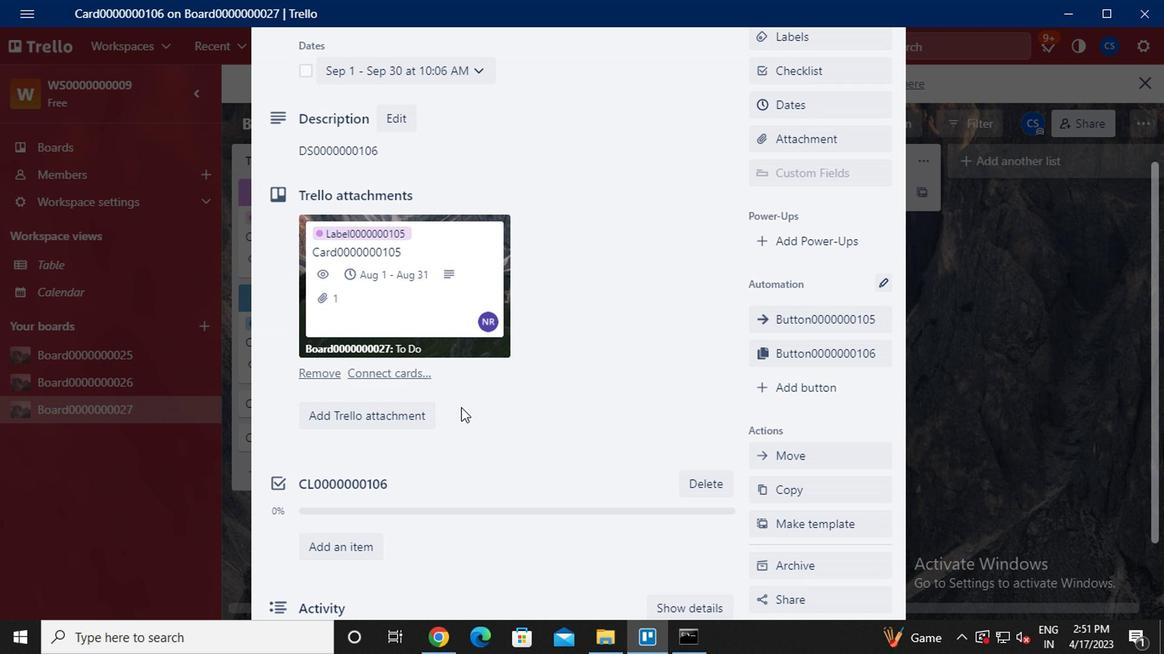 
Action: Mouse scrolled (456, 407) with delta (0, 0)
Screenshot: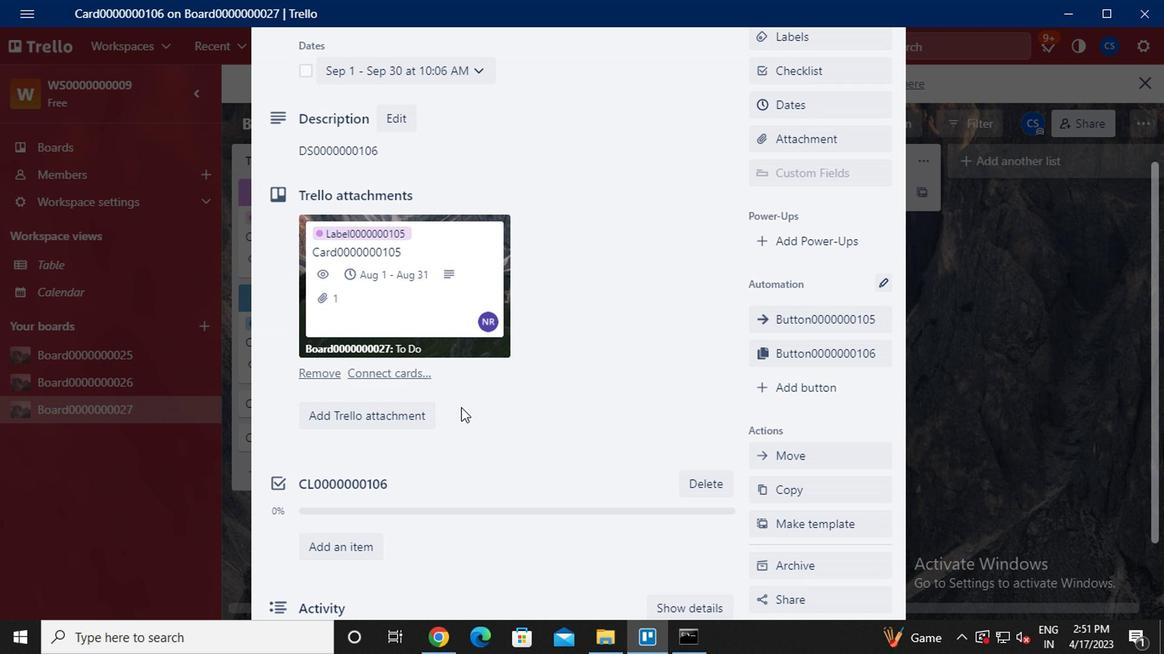 
Action: Mouse scrolled (456, 407) with delta (0, 0)
Screenshot: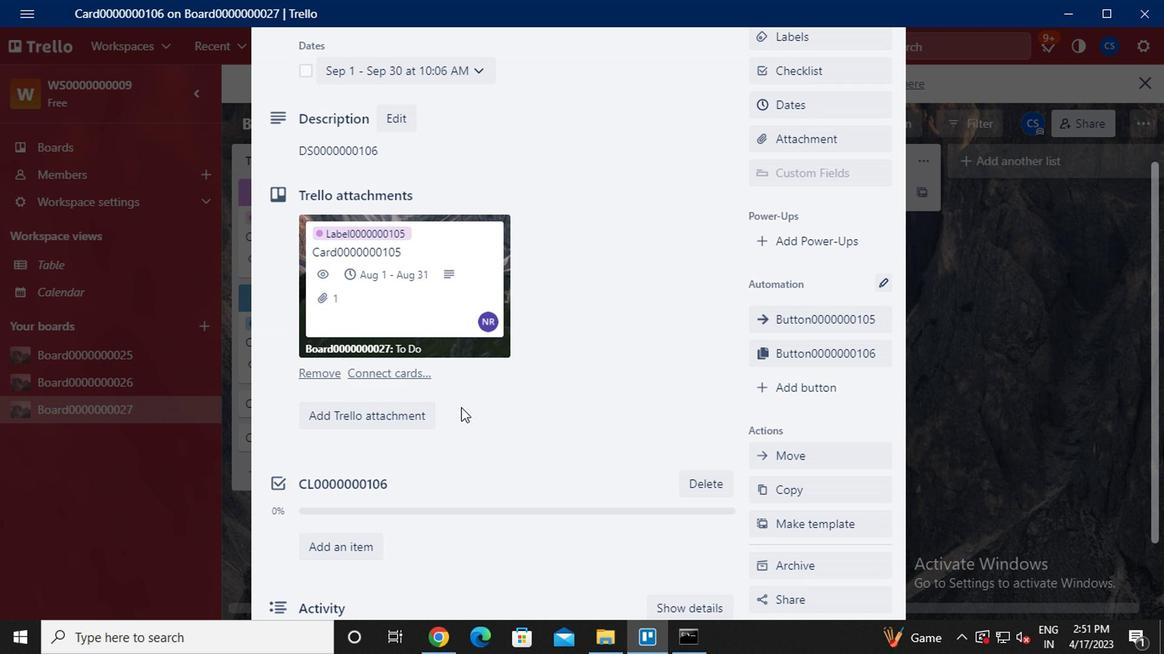 
Action: Mouse scrolled (456, 407) with delta (0, 0)
Screenshot: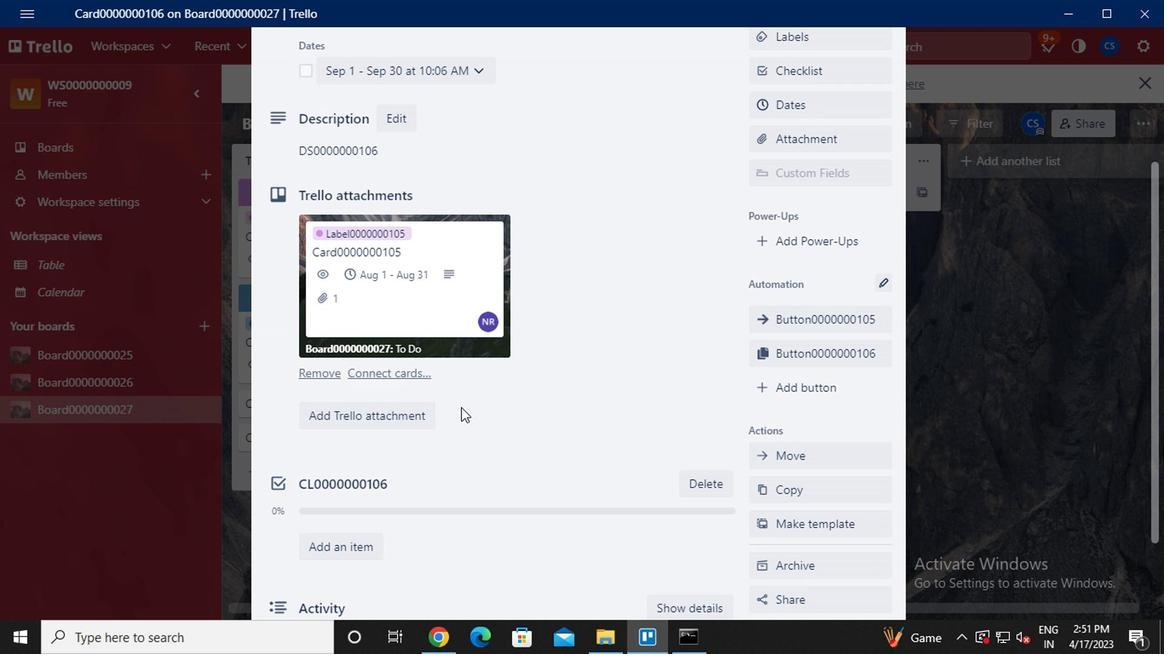 
Action: Mouse moved to (456, 409)
Screenshot: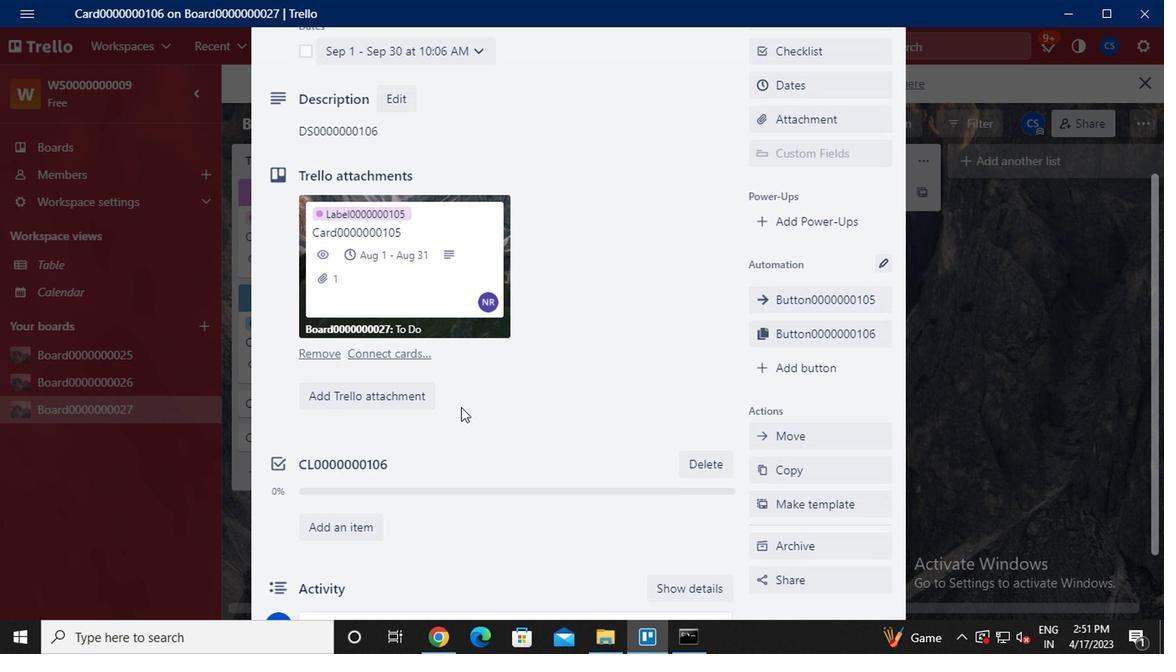 
Action: Mouse scrolled (456, 409) with delta (0, 0)
Screenshot: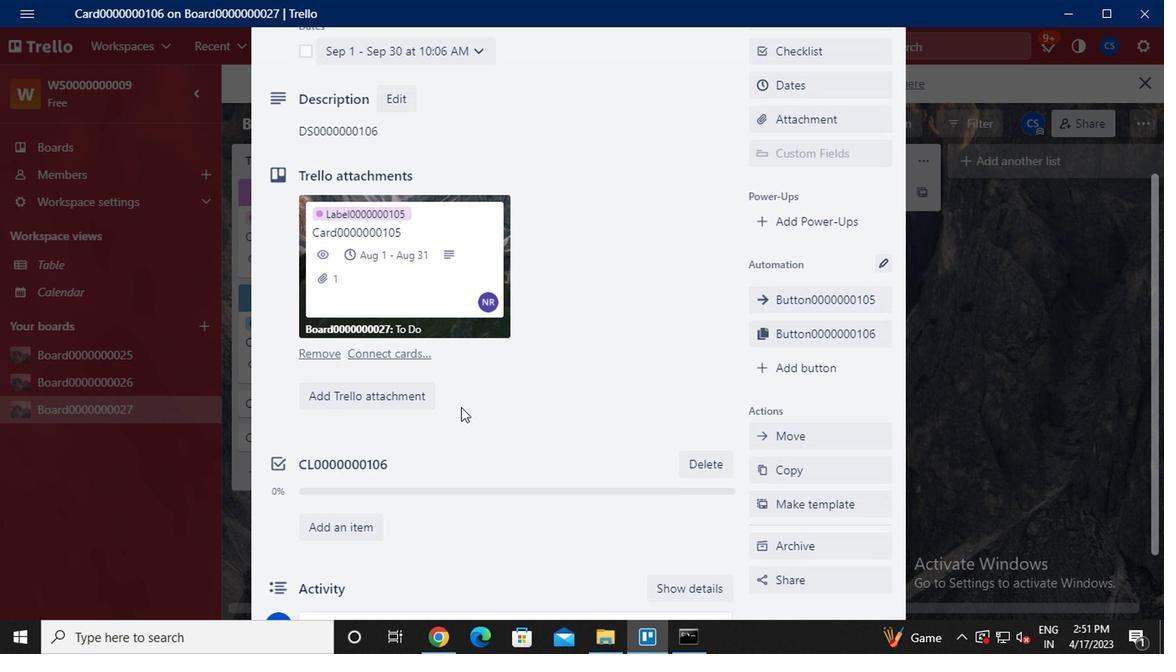 
Action: Mouse moved to (423, 506)
Screenshot: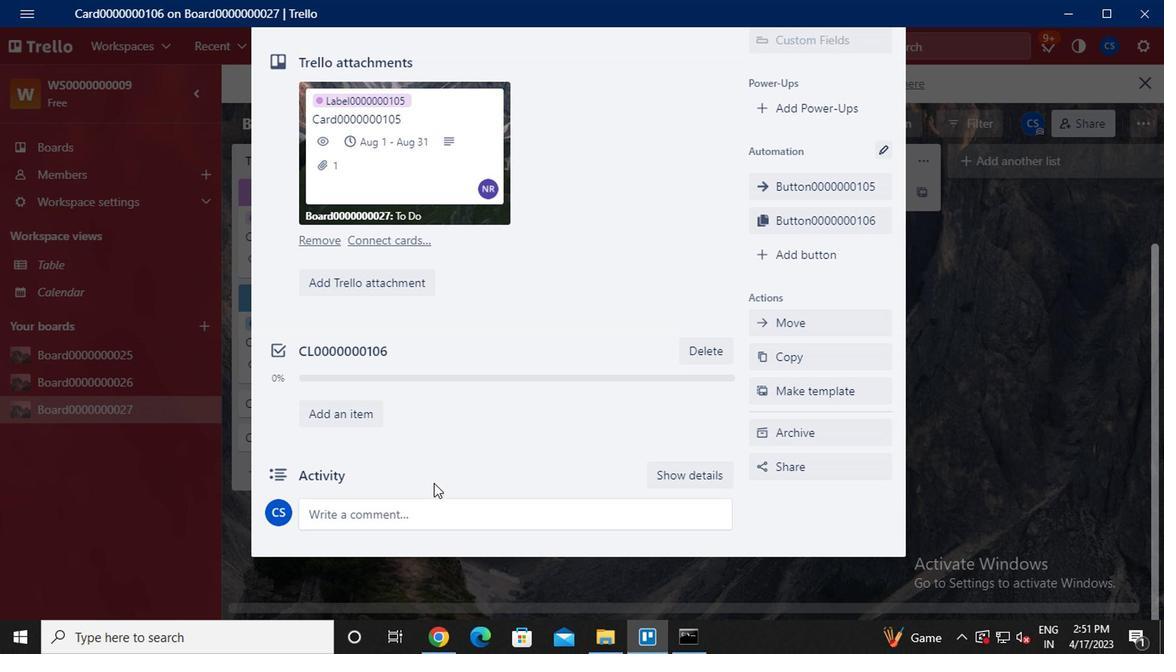 
Action: Mouse pressed left at (423, 506)
Screenshot: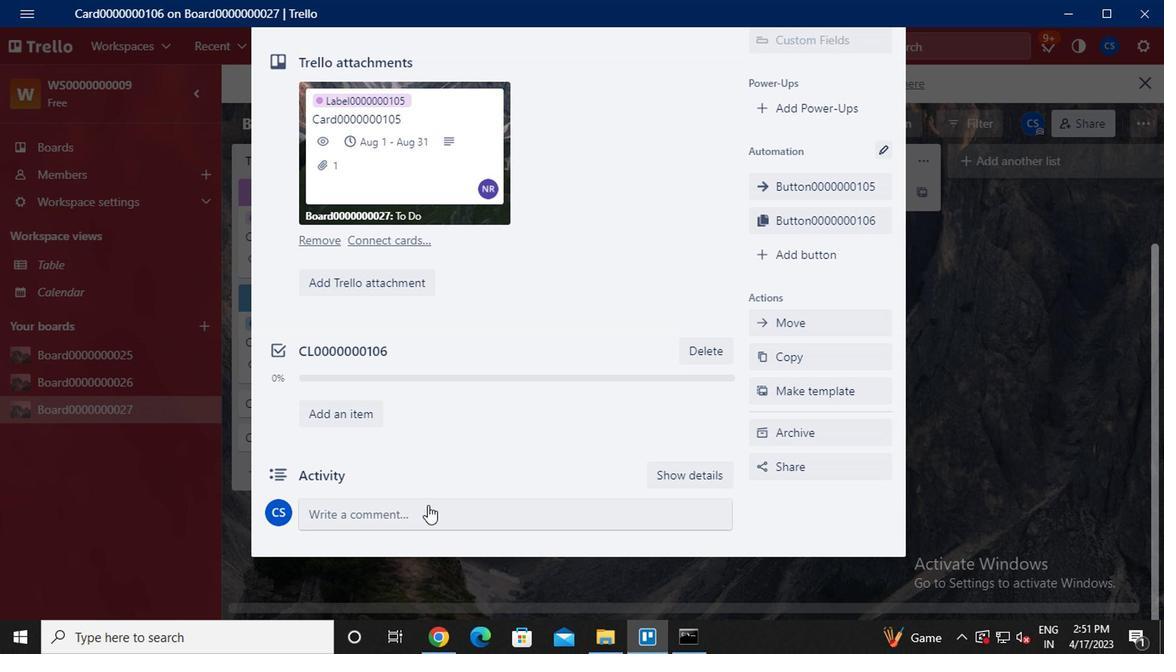 
Action: Key pressed cm00000000<Key.backspace>106
Screenshot: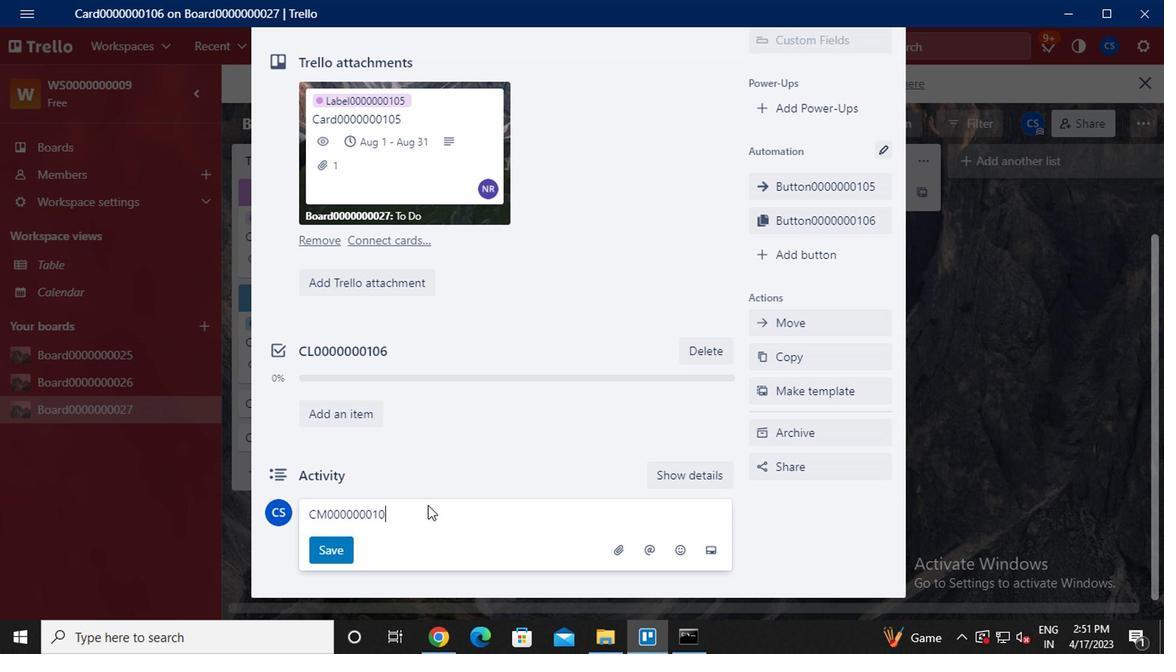 
Action: Mouse moved to (338, 554)
Screenshot: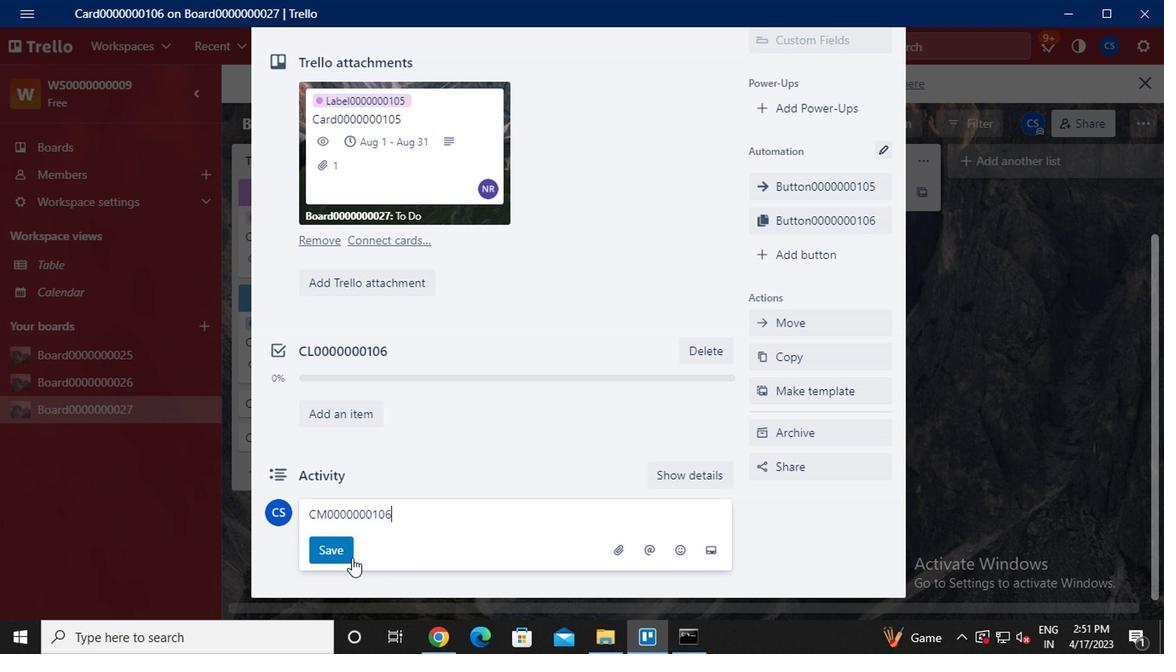 
Action: Mouse pressed left at (338, 554)
Screenshot: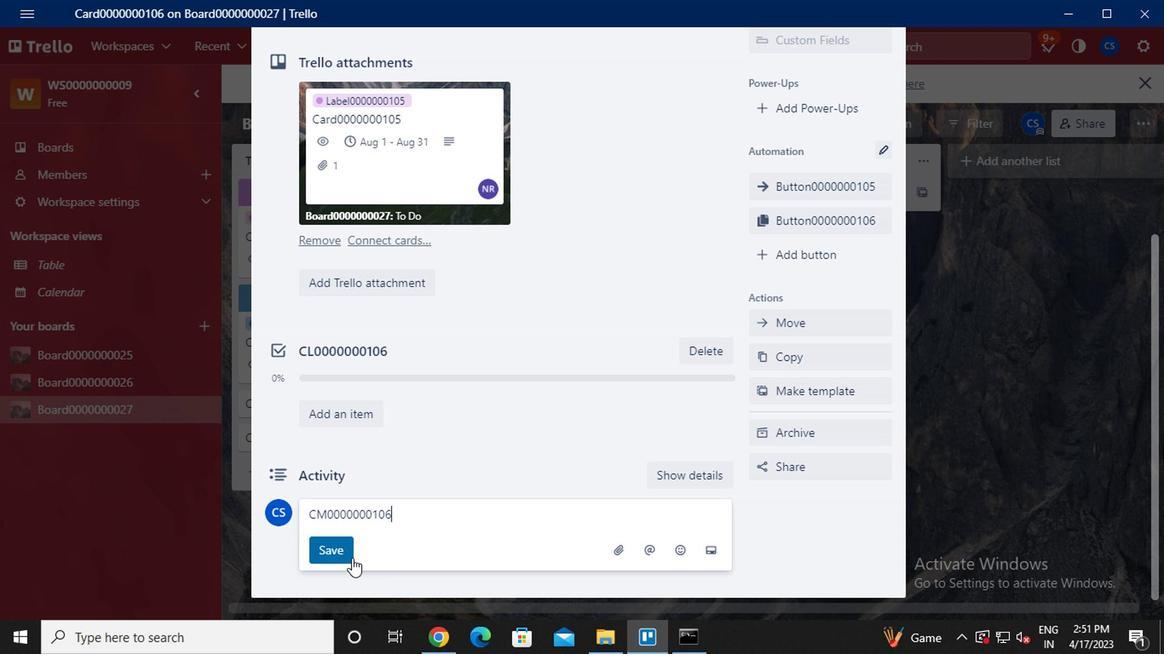 
Action: Mouse moved to (542, 469)
Screenshot: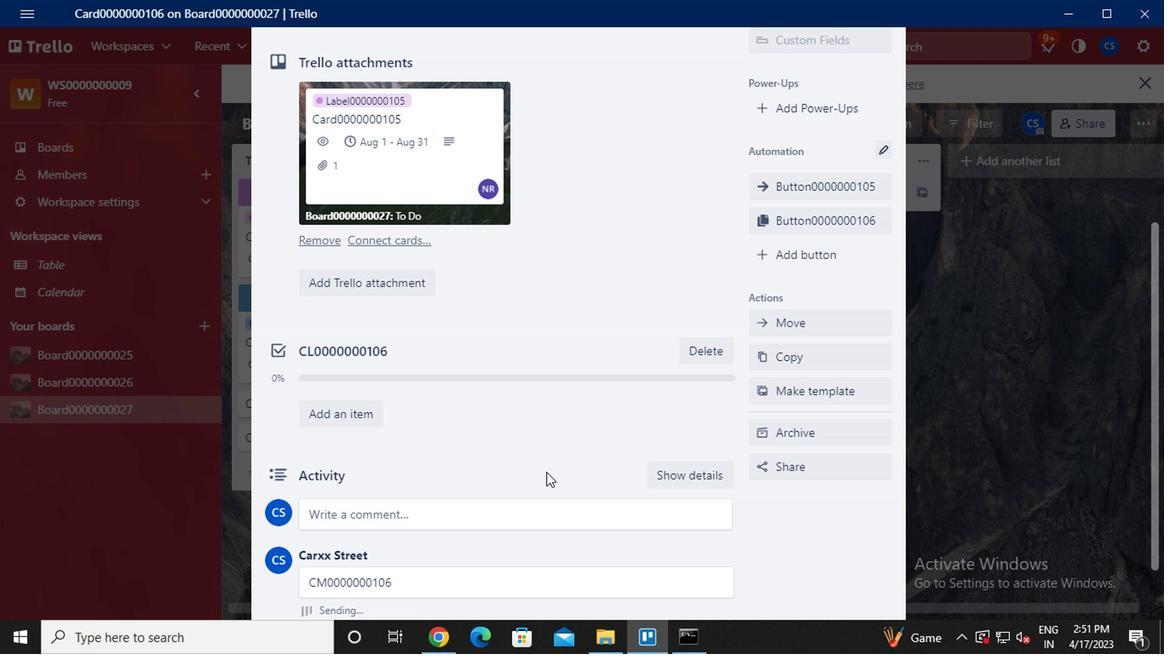 
